 Task: Create a due date automation trigger when advanced on, 2 working days after a card is due add fields with custom field "Resume" set to a number greater or equal to 1 and greater or equal to 10 at 11:00 AM.
Action: Mouse moved to (822, 248)
Screenshot: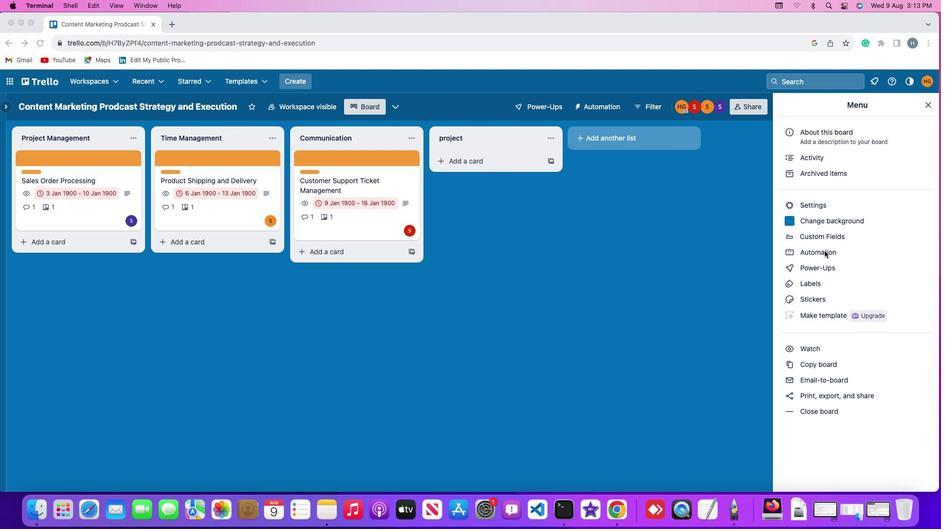 
Action: Mouse pressed left at (822, 248)
Screenshot: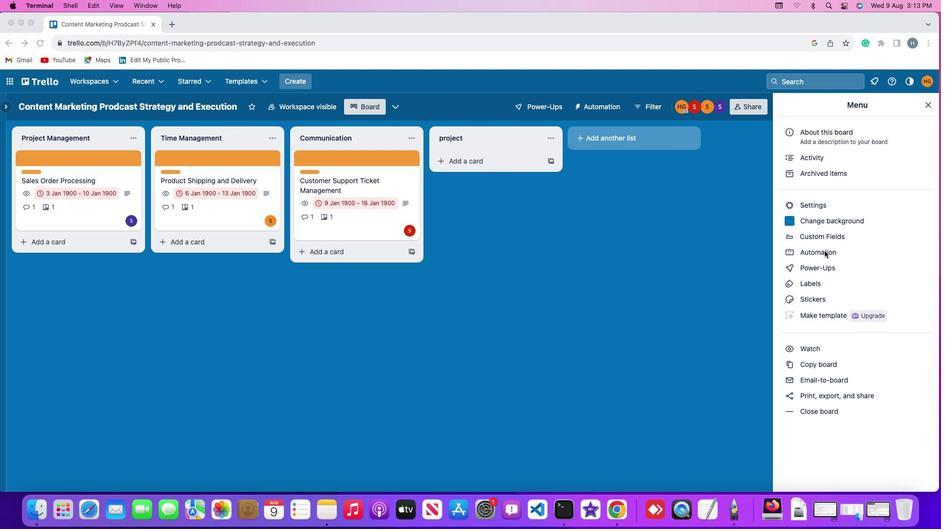 
Action: Mouse pressed left at (822, 248)
Screenshot: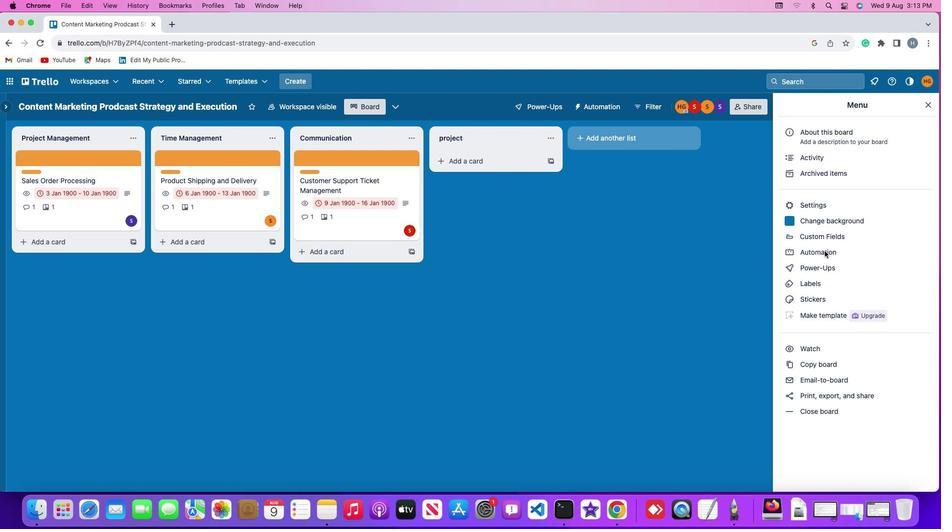 
Action: Mouse moved to (68, 225)
Screenshot: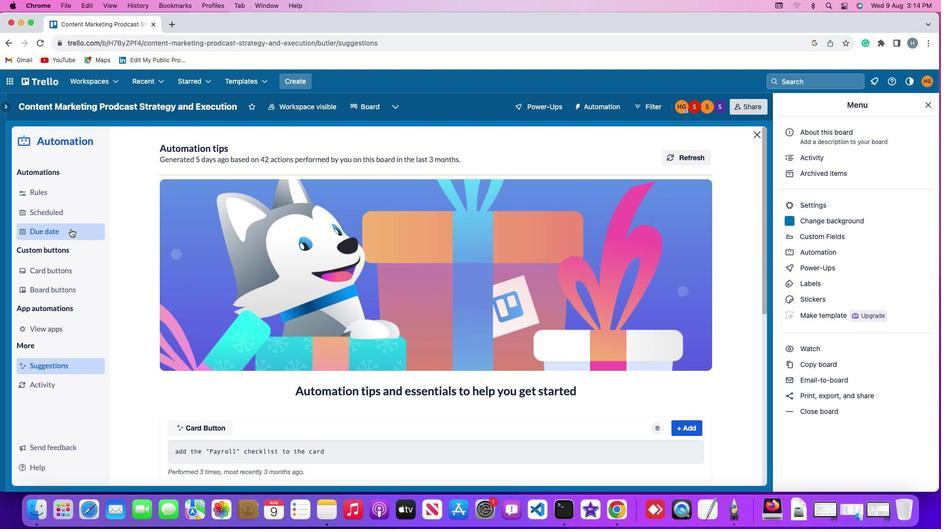 
Action: Mouse pressed left at (68, 225)
Screenshot: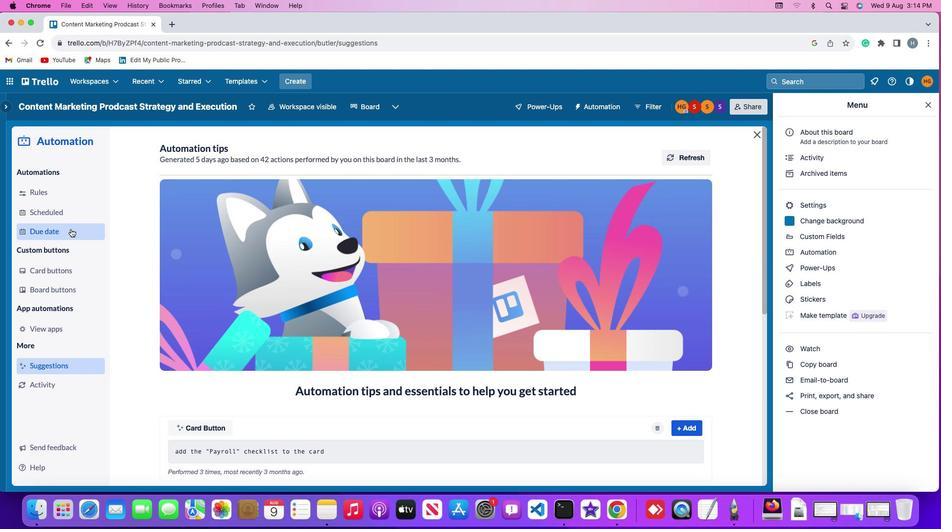 
Action: Mouse moved to (659, 149)
Screenshot: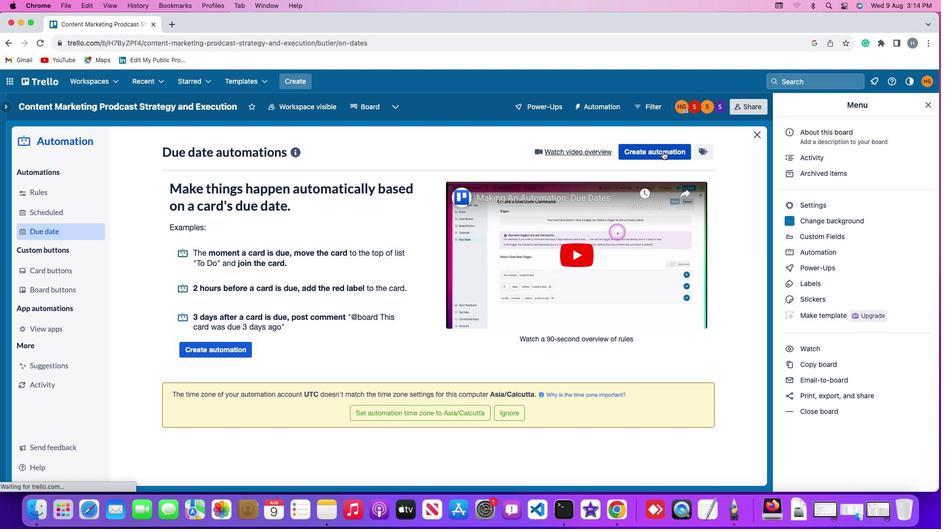 
Action: Mouse pressed left at (659, 149)
Screenshot: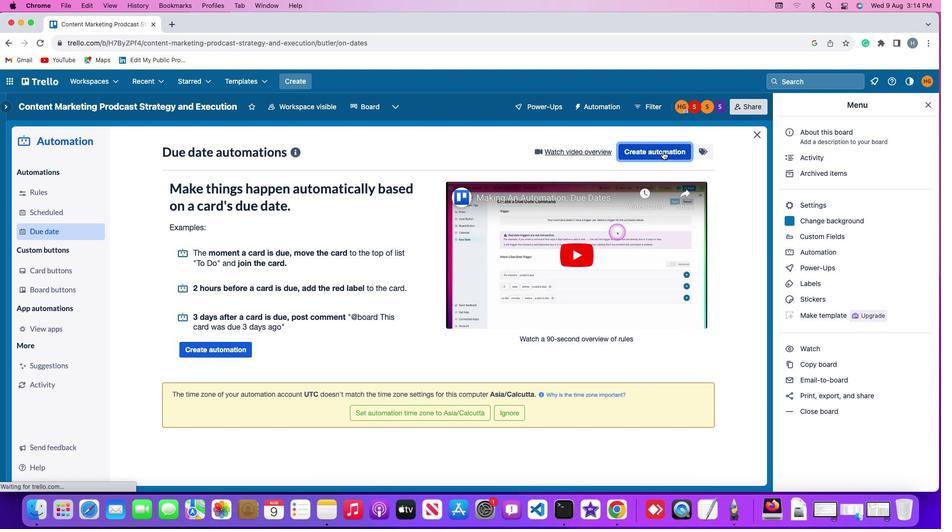 
Action: Mouse moved to (263, 242)
Screenshot: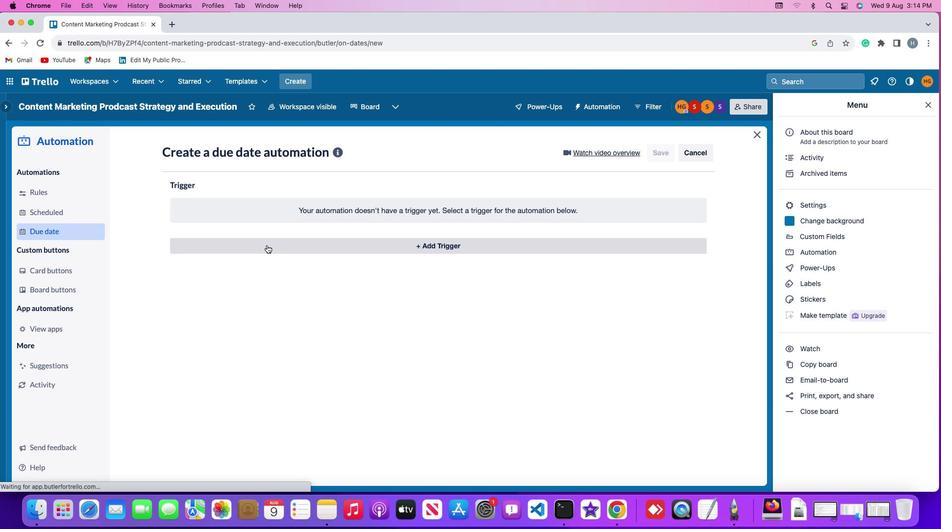 
Action: Mouse pressed left at (263, 242)
Screenshot: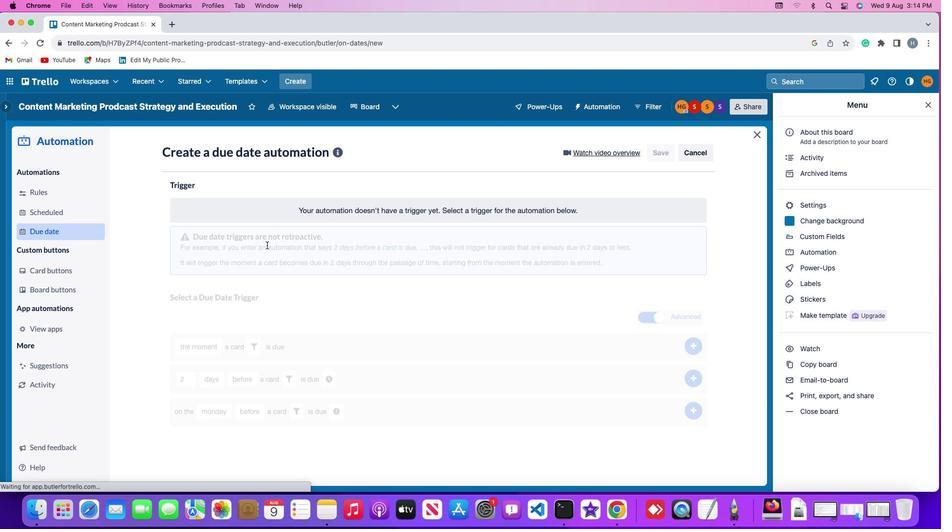
Action: Mouse moved to (186, 393)
Screenshot: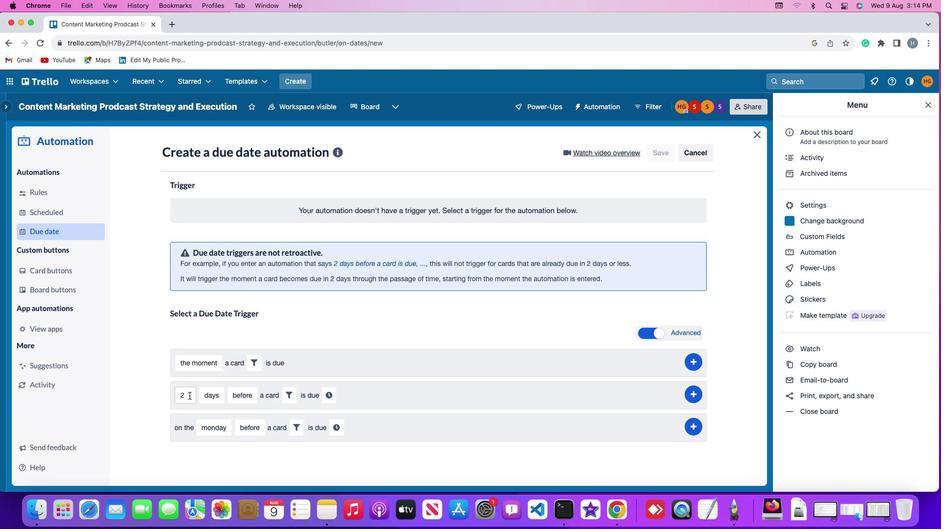 
Action: Mouse pressed left at (186, 393)
Screenshot: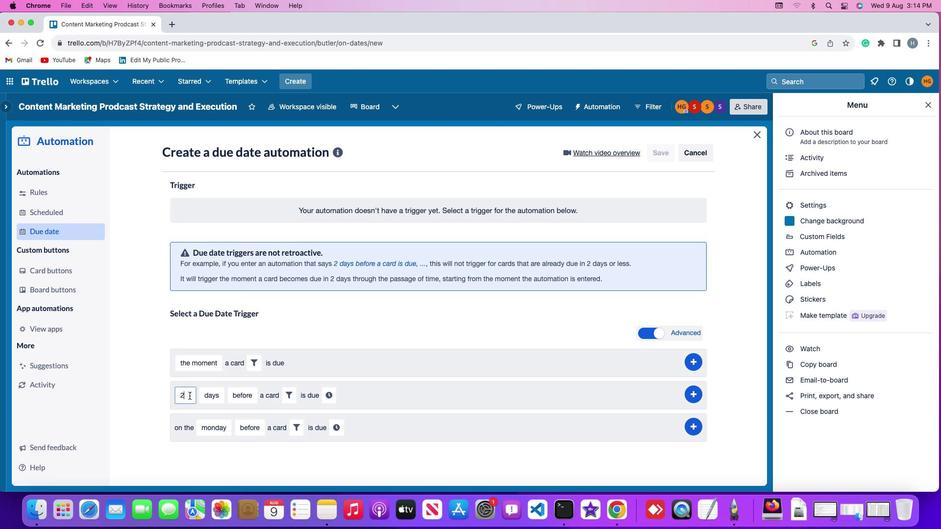 
Action: Mouse moved to (186, 393)
Screenshot: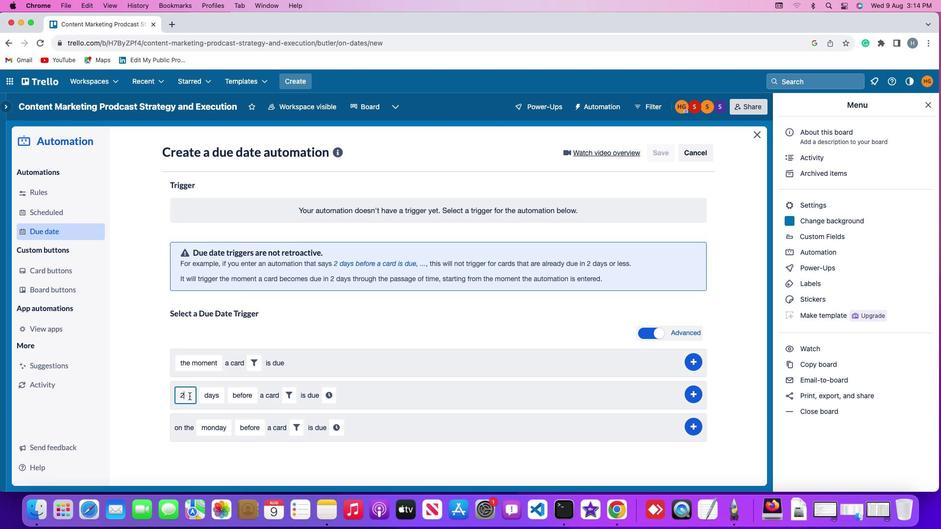 
Action: Key pressed Key.backspace'2'
Screenshot: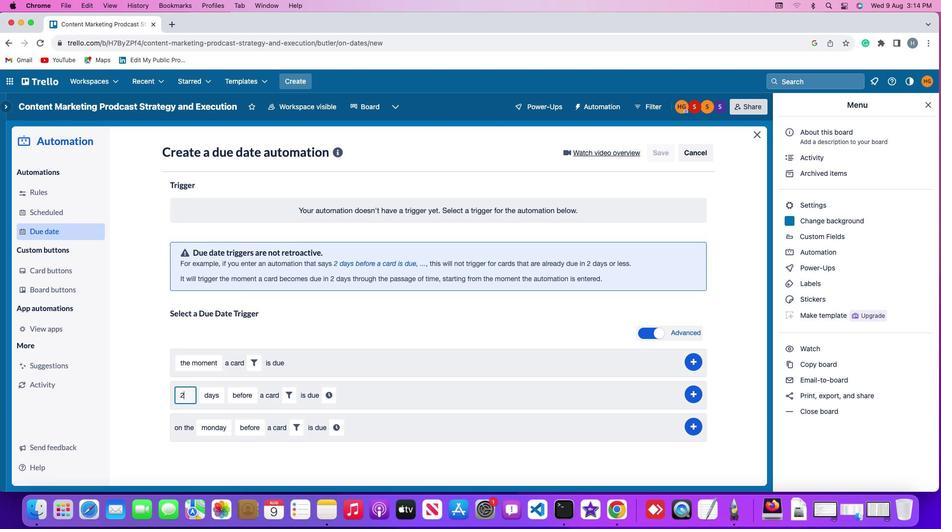 
Action: Mouse moved to (209, 393)
Screenshot: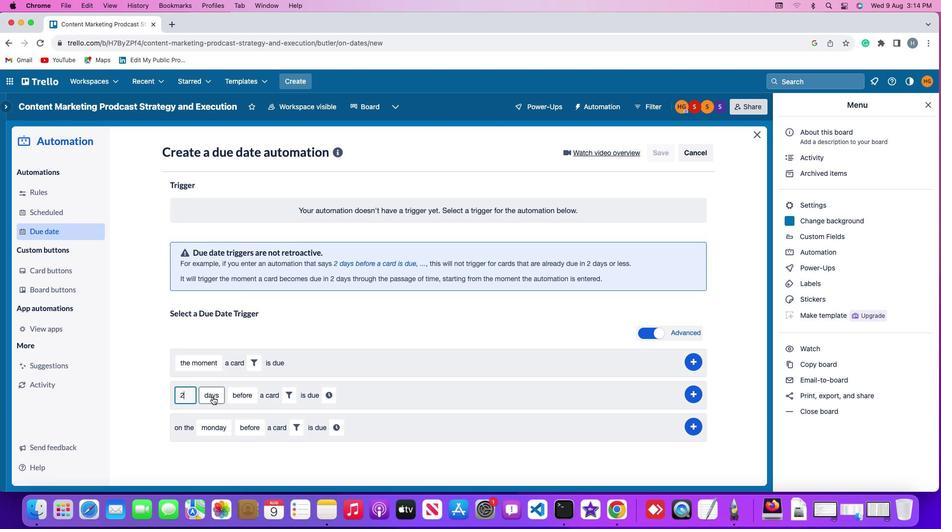 
Action: Mouse pressed left at (209, 393)
Screenshot: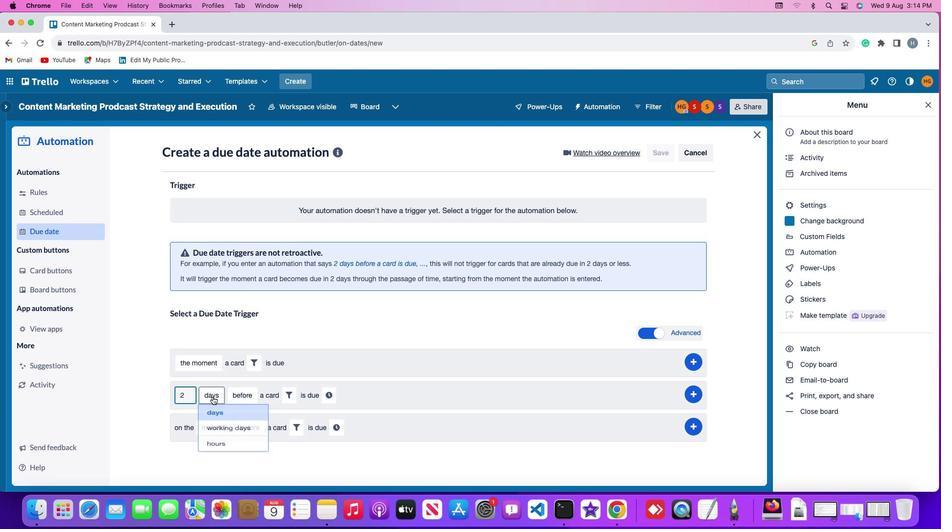
Action: Mouse moved to (218, 429)
Screenshot: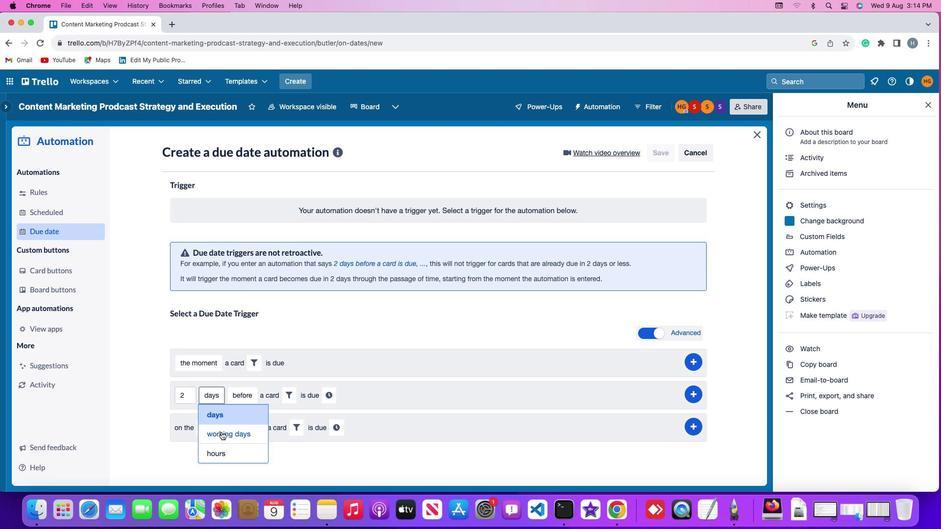 
Action: Mouse pressed left at (218, 429)
Screenshot: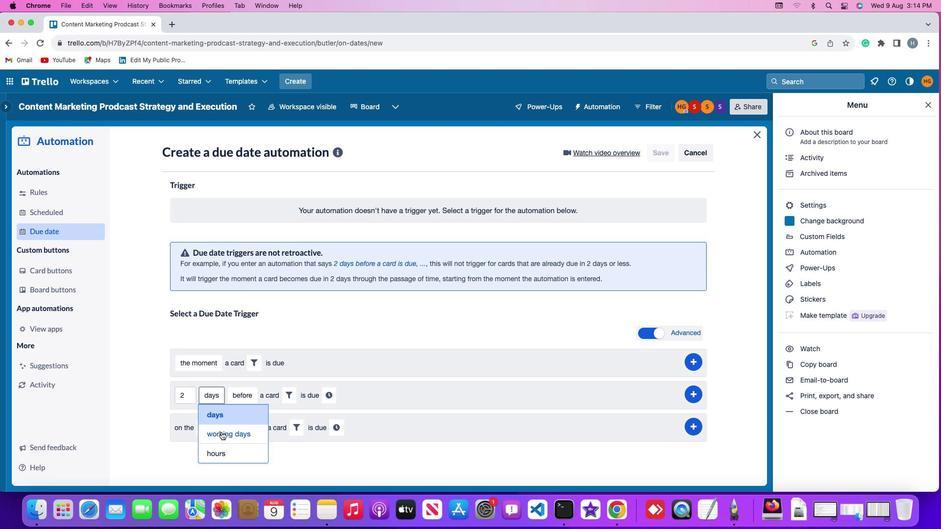 
Action: Mouse moved to (271, 390)
Screenshot: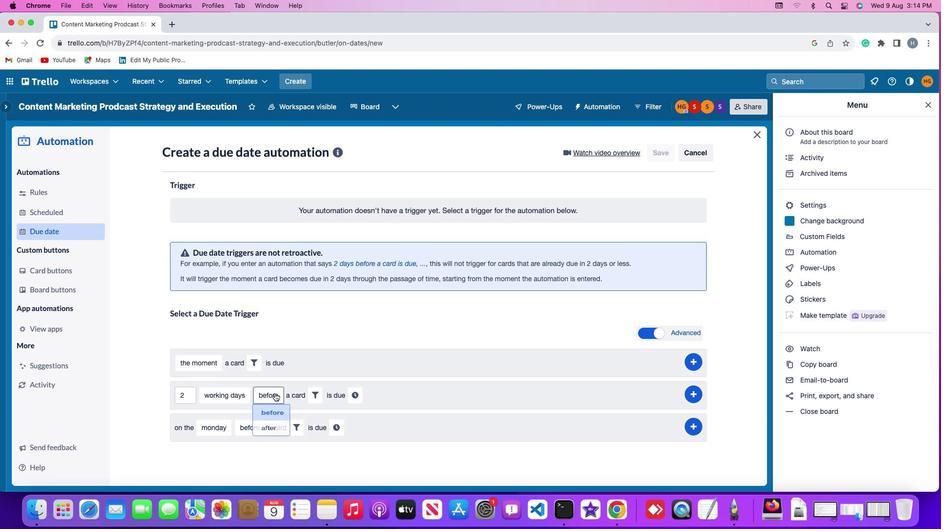 
Action: Mouse pressed left at (271, 390)
Screenshot: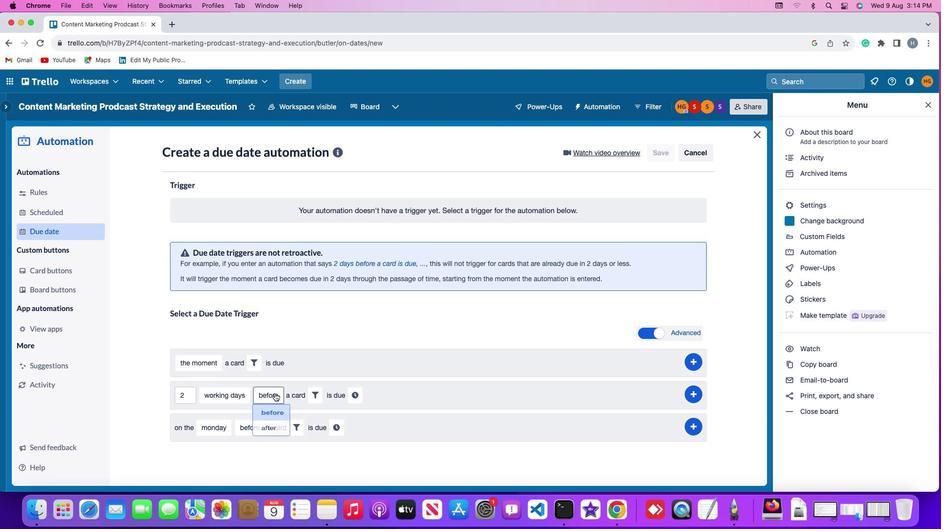 
Action: Mouse moved to (270, 431)
Screenshot: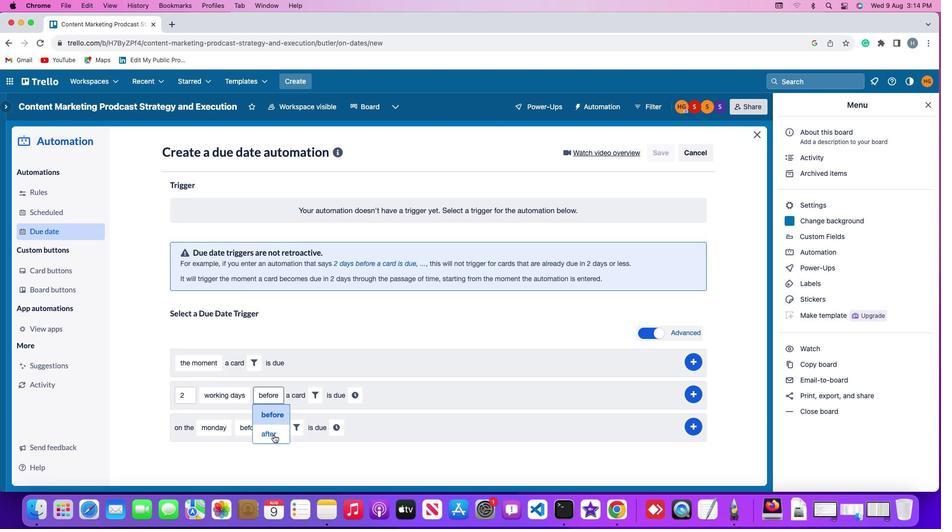 
Action: Mouse pressed left at (270, 431)
Screenshot: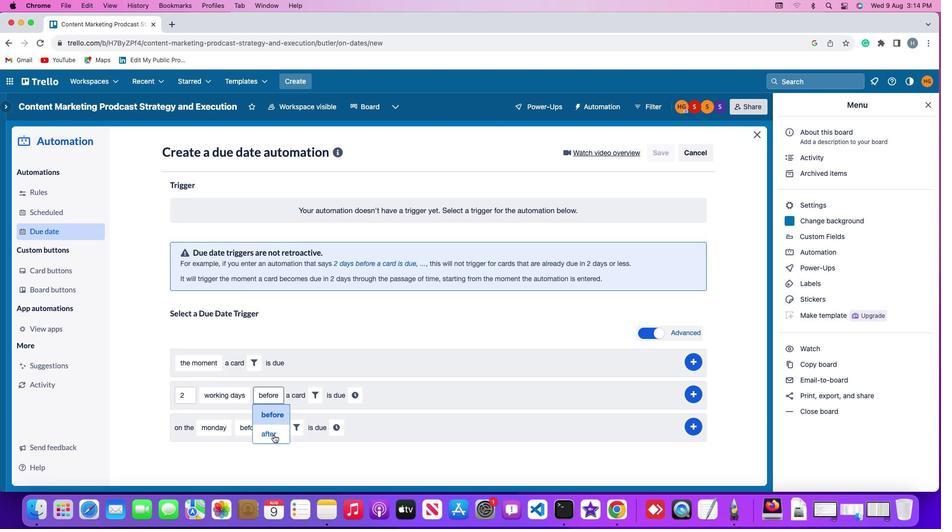 
Action: Mouse moved to (310, 394)
Screenshot: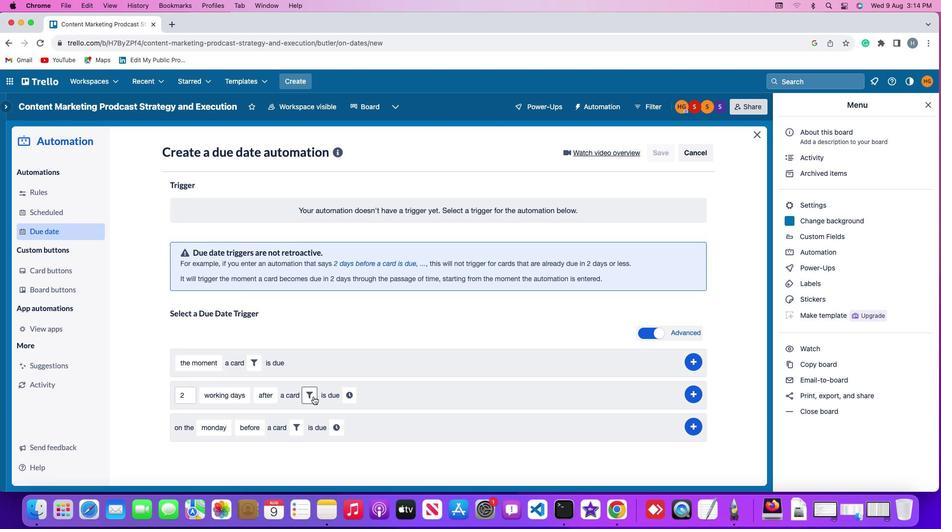 
Action: Mouse pressed left at (310, 394)
Screenshot: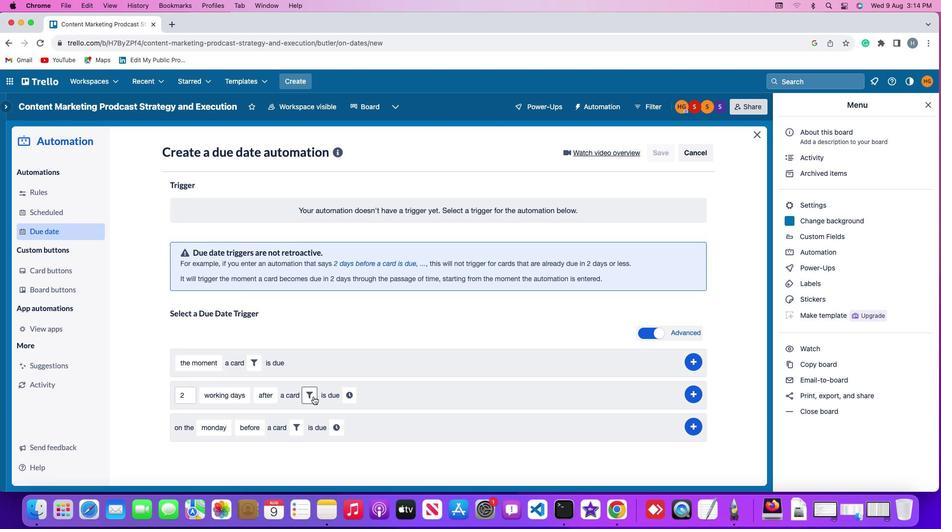 
Action: Mouse moved to (469, 419)
Screenshot: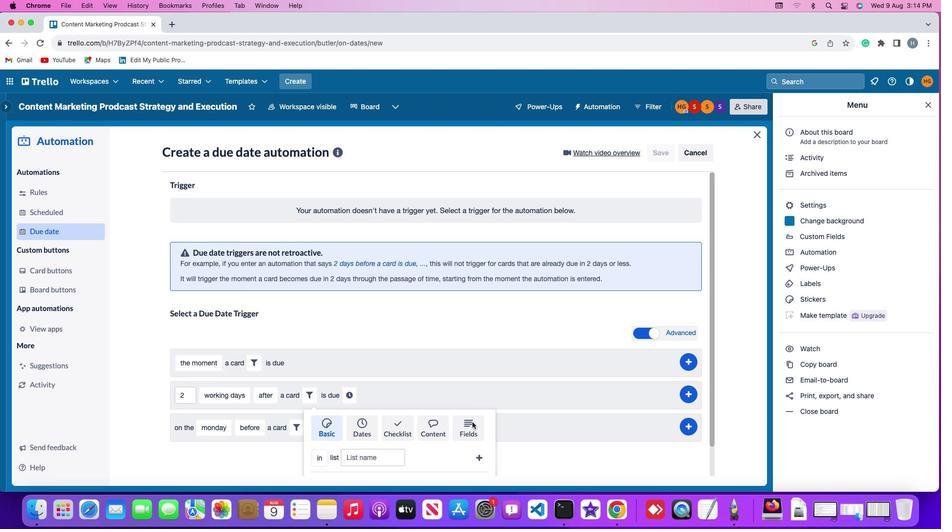 
Action: Mouse pressed left at (469, 419)
Screenshot: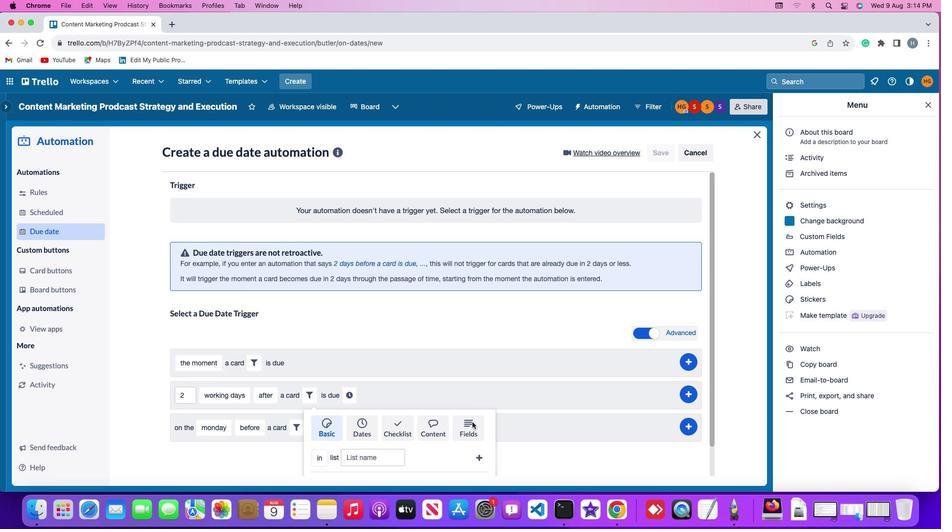 
Action: Mouse moved to (264, 451)
Screenshot: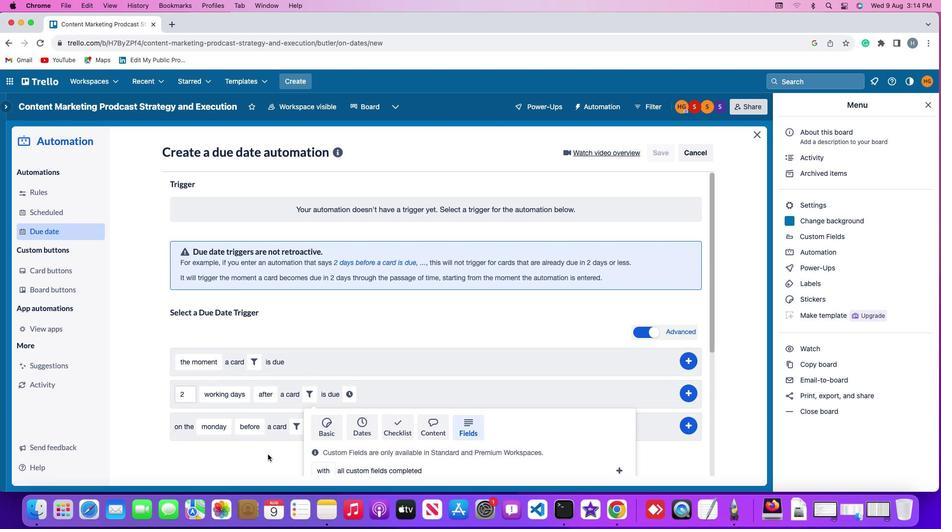 
Action: Mouse scrolled (264, 451) with delta (-2, -2)
Screenshot: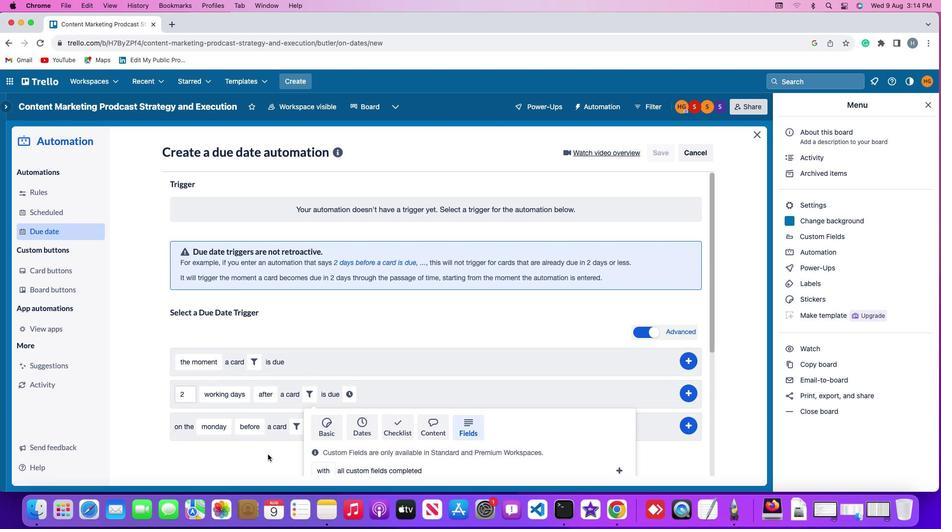 
Action: Mouse scrolled (264, 451) with delta (-2, -2)
Screenshot: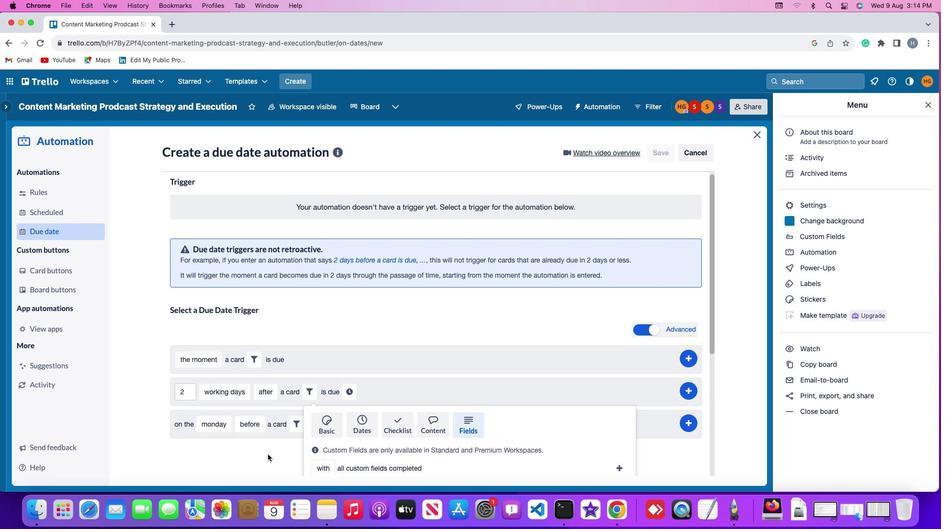 
Action: Mouse scrolled (264, 451) with delta (-2, -3)
Screenshot: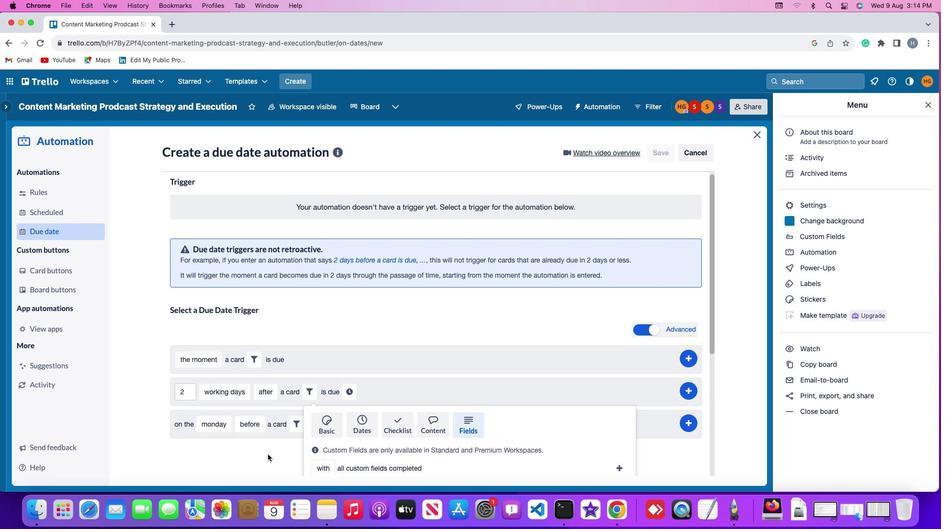 
Action: Mouse scrolled (264, 451) with delta (-2, -4)
Screenshot: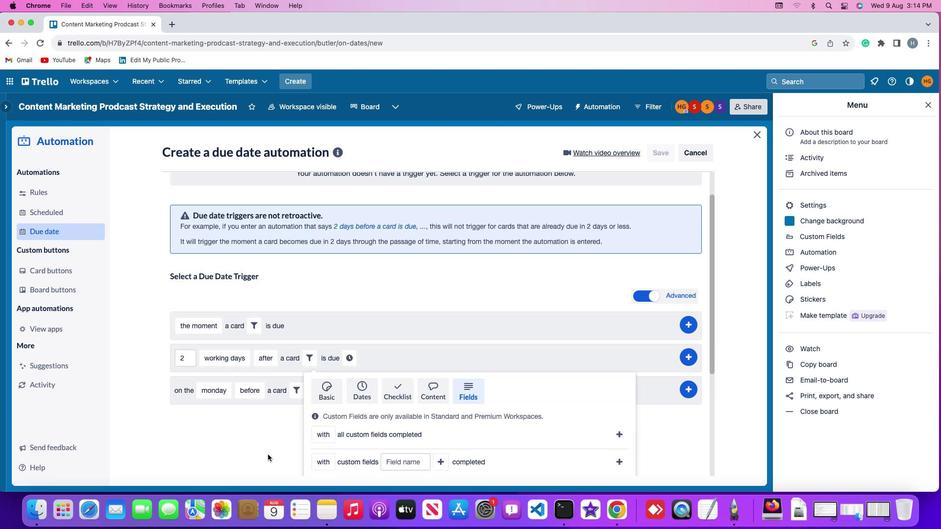 
Action: Mouse scrolled (264, 451) with delta (-2, -4)
Screenshot: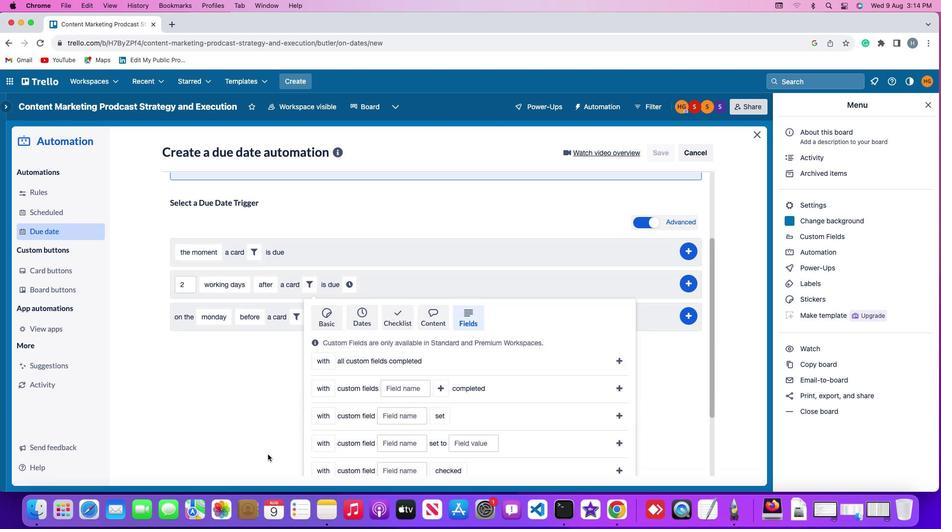
Action: Mouse scrolled (264, 451) with delta (-2, -2)
Screenshot: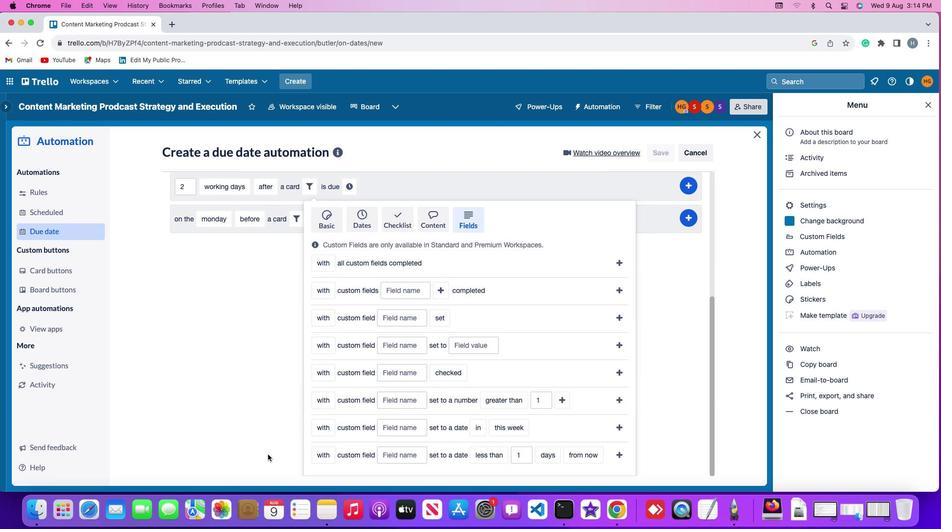 
Action: Mouse scrolled (264, 451) with delta (-2, -2)
Screenshot: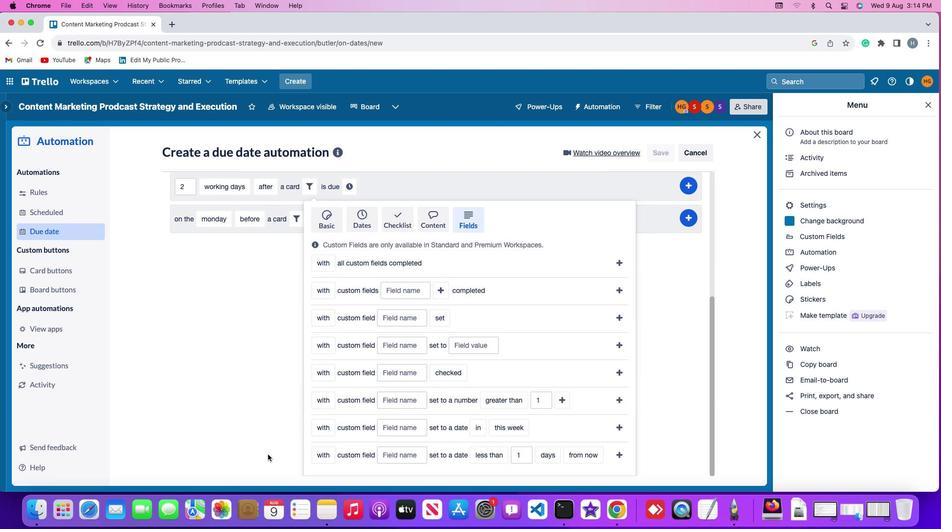 
Action: Mouse scrolled (264, 451) with delta (-2, -3)
Screenshot: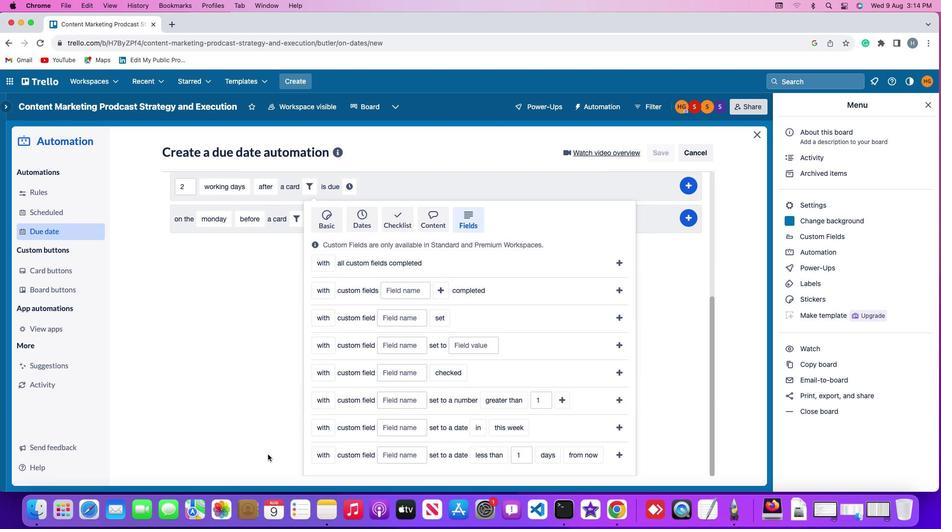 
Action: Mouse scrolled (264, 451) with delta (-2, -4)
Screenshot: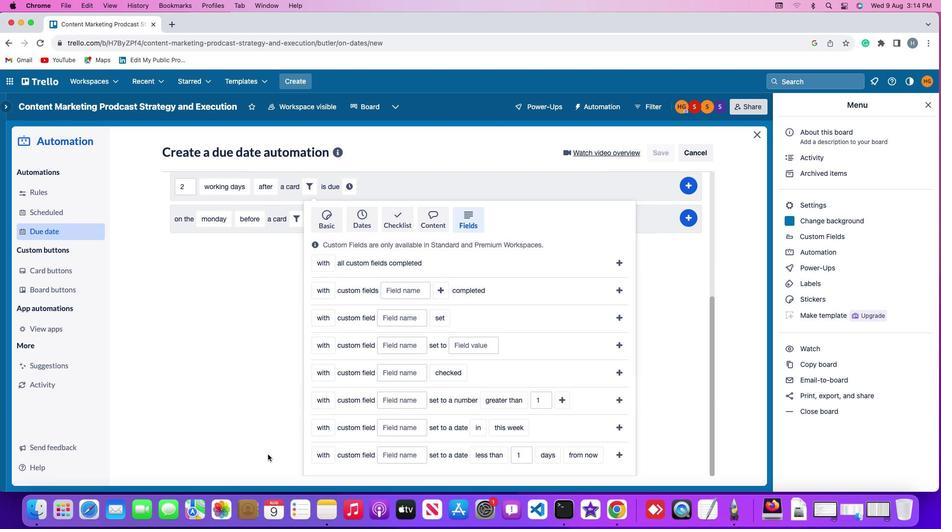 
Action: Mouse moved to (318, 401)
Screenshot: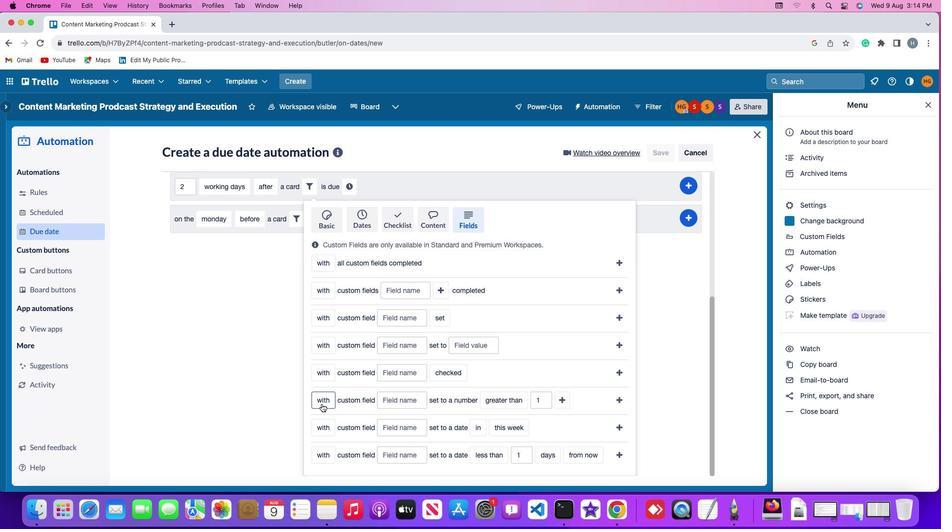 
Action: Mouse pressed left at (318, 401)
Screenshot: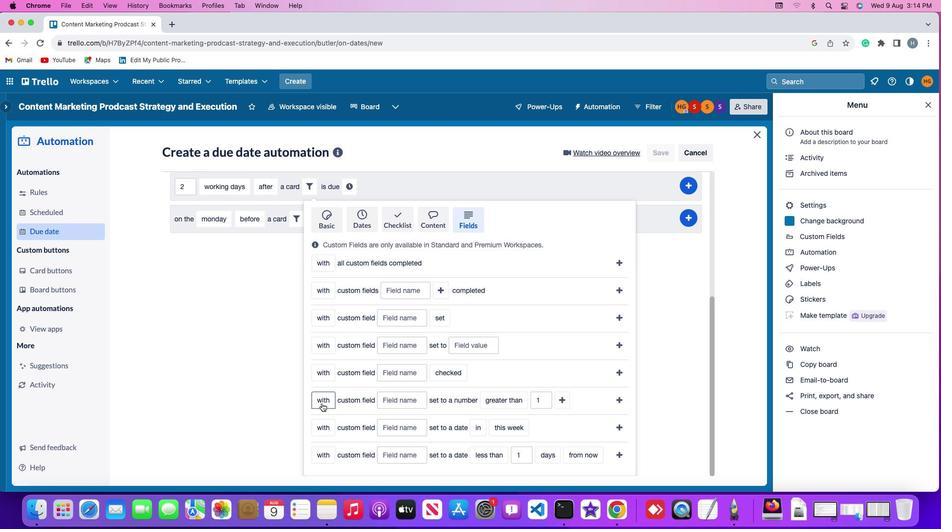 
Action: Mouse moved to (323, 413)
Screenshot: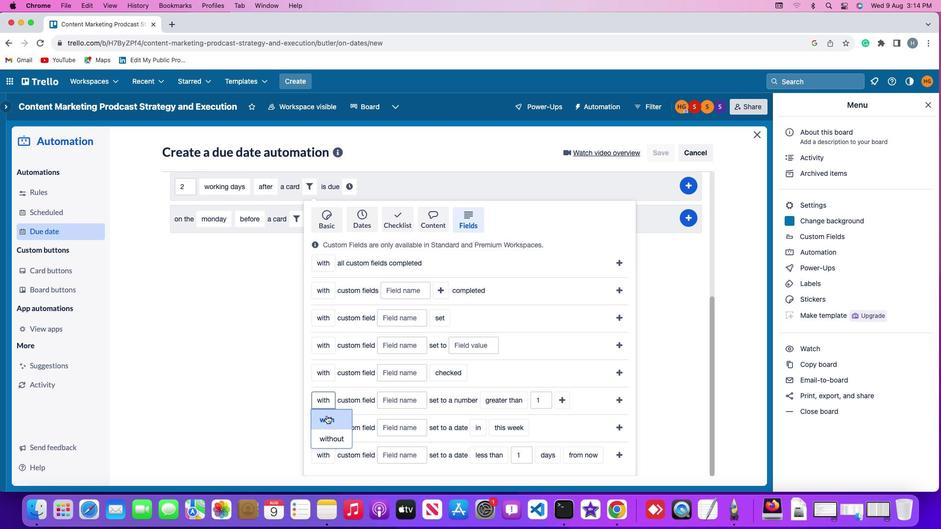 
Action: Mouse pressed left at (323, 413)
Screenshot: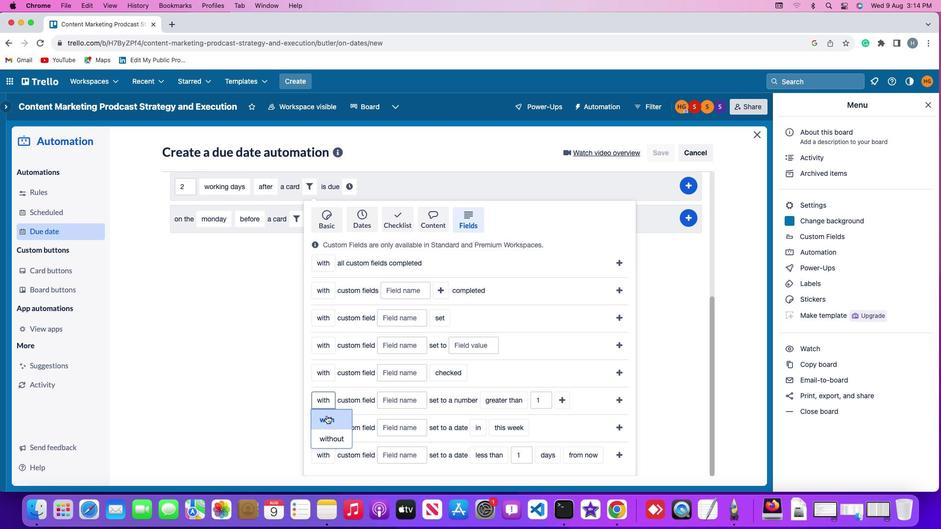 
Action: Mouse moved to (387, 398)
Screenshot: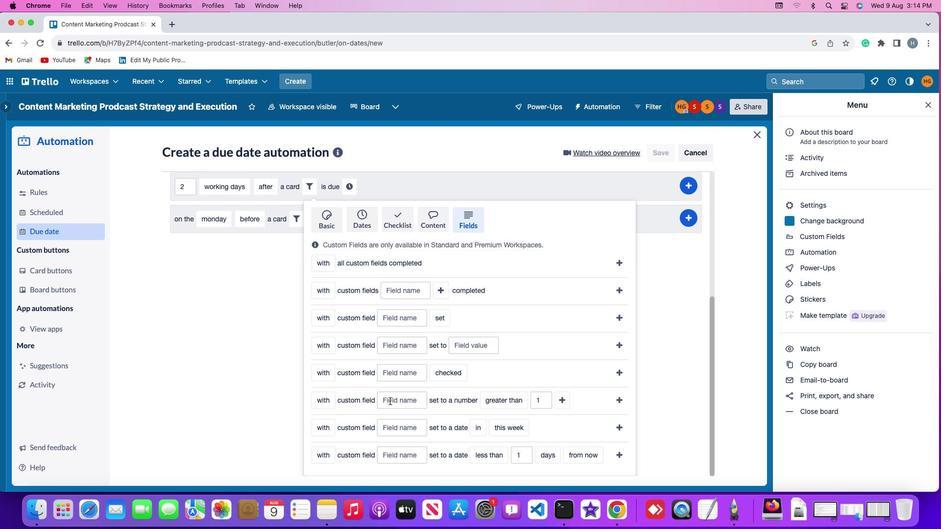 
Action: Mouse pressed left at (387, 398)
Screenshot: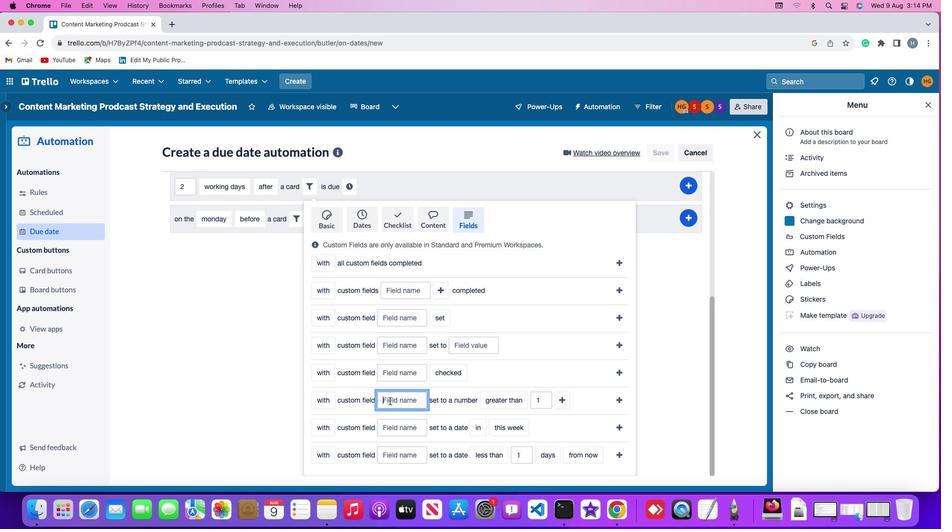 
Action: Mouse moved to (387, 398)
Screenshot: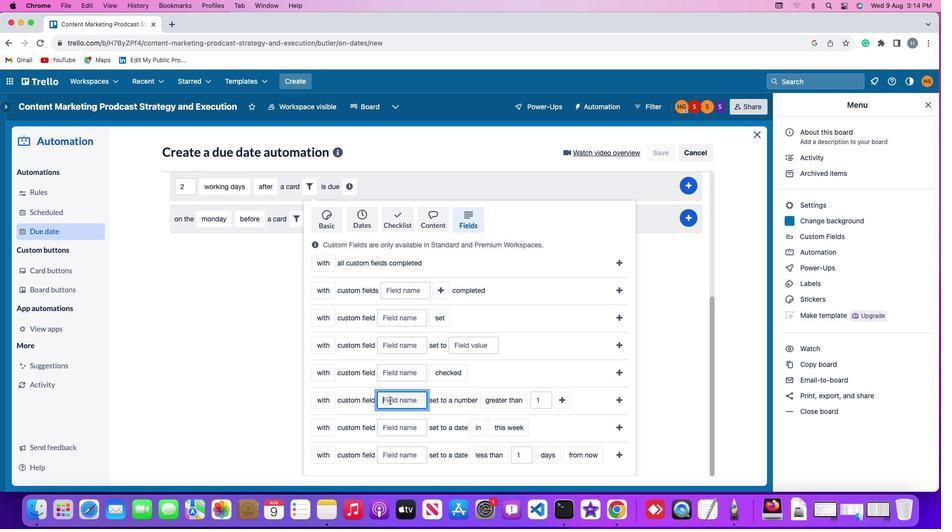 
Action: Key pressed Key.shift'R''e''s''u''m''e'
Screenshot: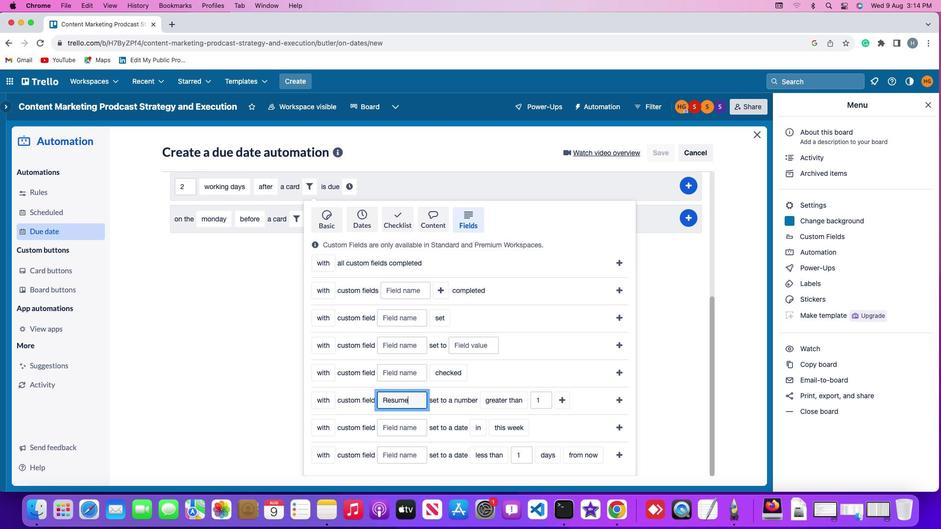 
Action: Mouse moved to (509, 398)
Screenshot: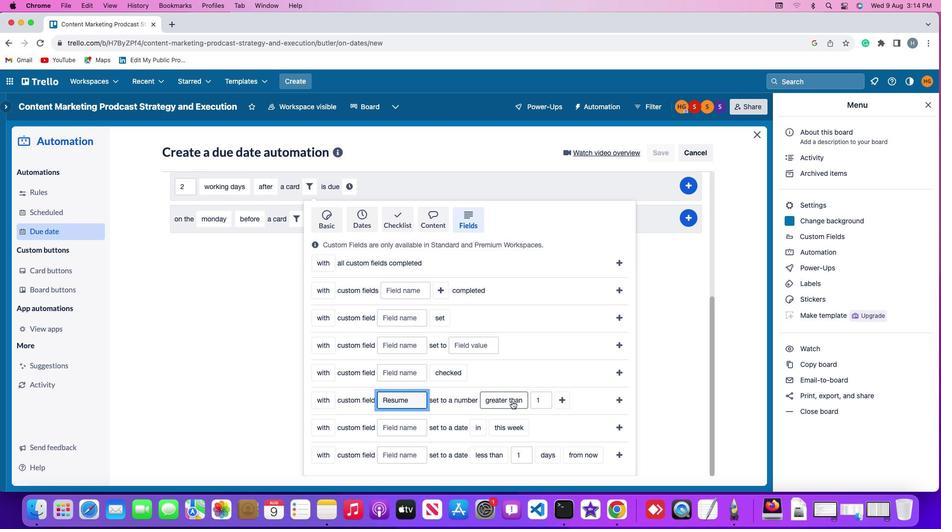 
Action: Mouse pressed left at (509, 398)
Screenshot: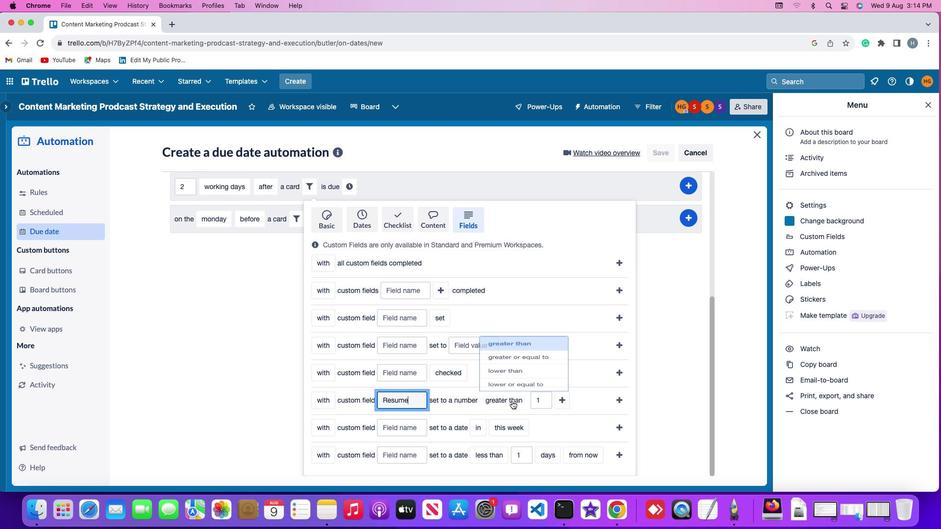 
Action: Mouse moved to (509, 337)
Screenshot: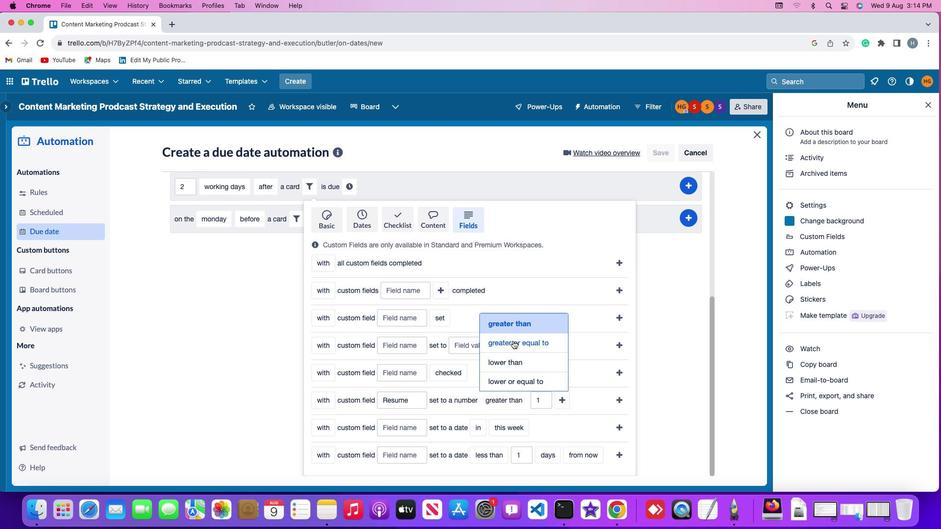 
Action: Mouse pressed left at (509, 337)
Screenshot: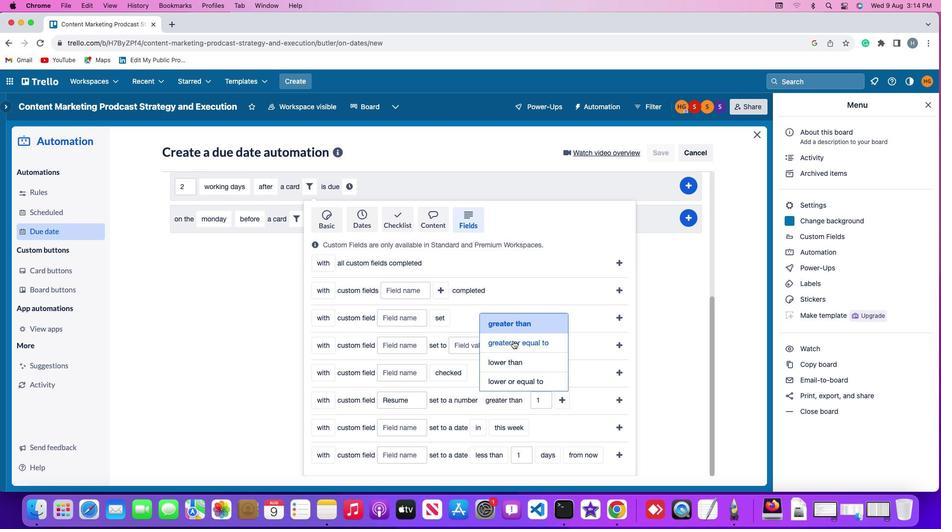 
Action: Mouse moved to (560, 397)
Screenshot: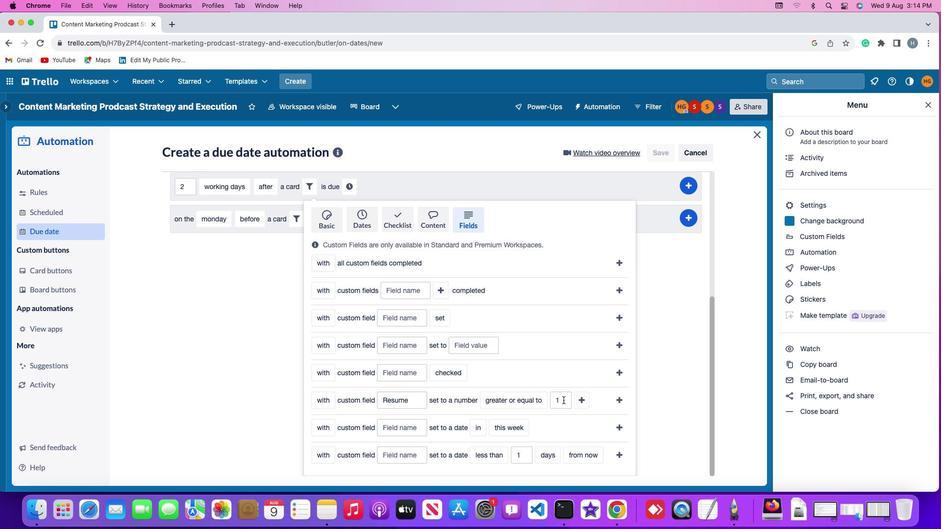 
Action: Mouse pressed left at (560, 397)
Screenshot: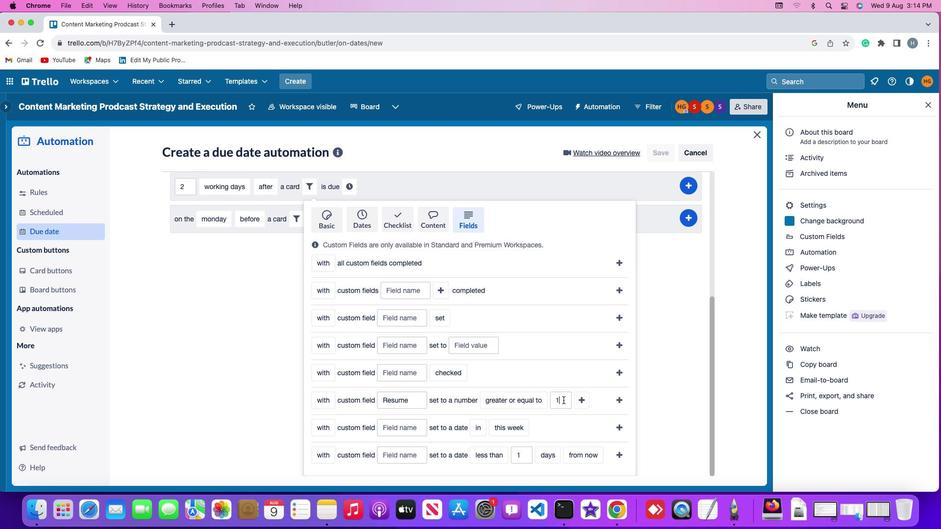 
Action: Mouse moved to (560, 396)
Screenshot: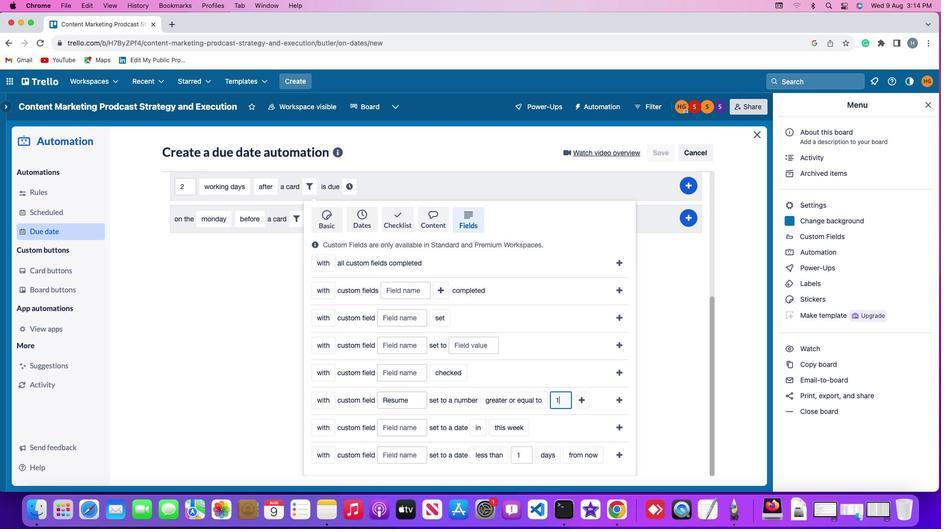 
Action: Key pressed Key.backspace'1'
Screenshot: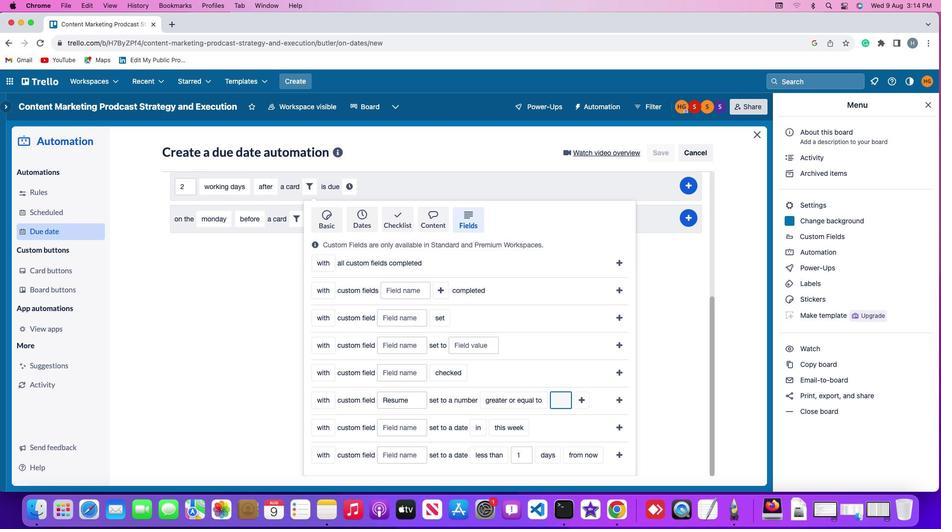 
Action: Mouse moved to (576, 396)
Screenshot: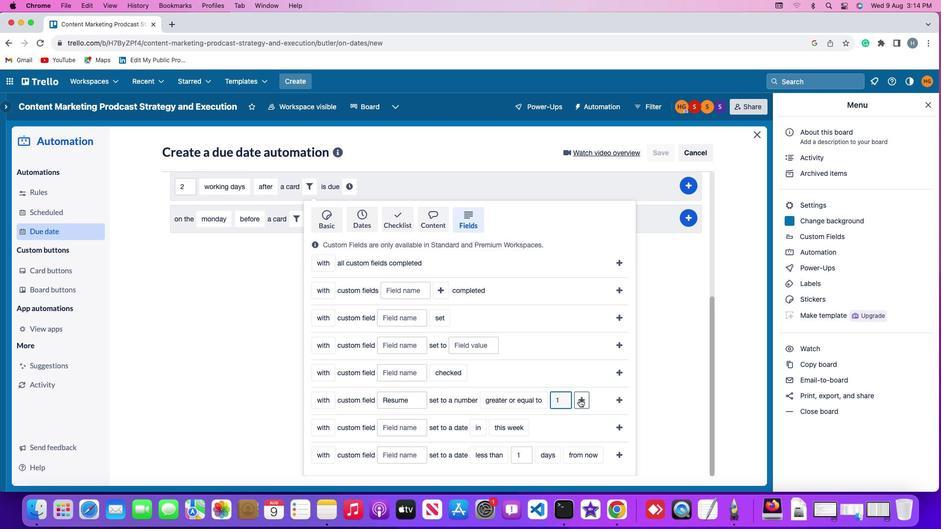 
Action: Mouse pressed left at (576, 396)
Screenshot: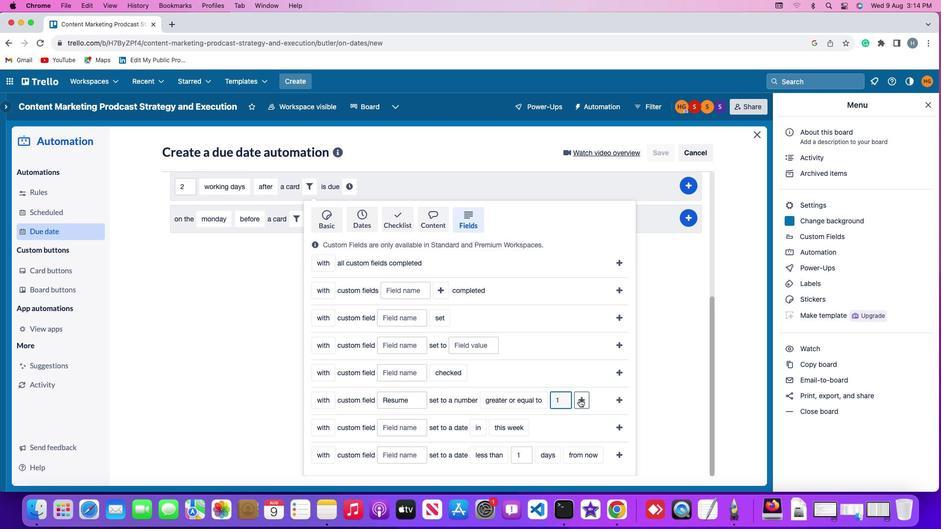 
Action: Mouse moved to (365, 422)
Screenshot: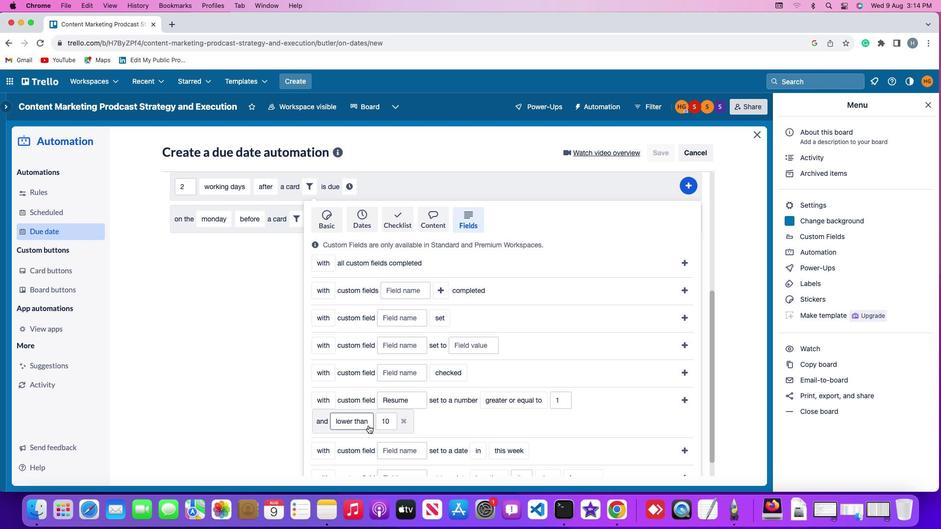 
Action: Mouse pressed left at (365, 422)
Screenshot: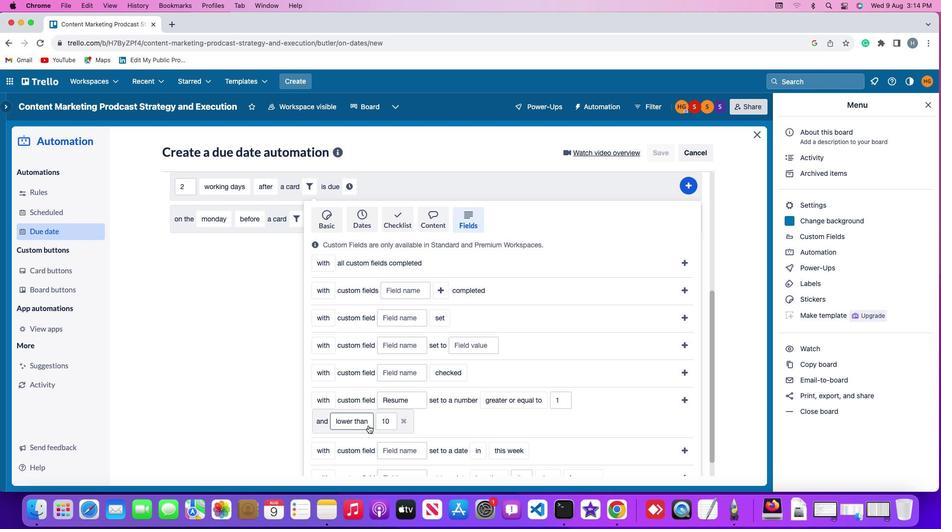 
Action: Mouse moved to (367, 402)
Screenshot: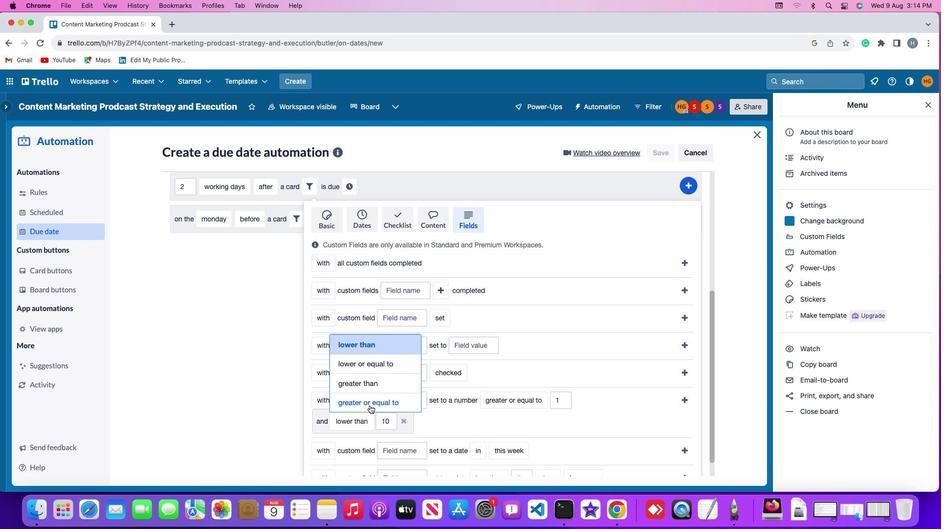
Action: Mouse pressed left at (367, 402)
Screenshot: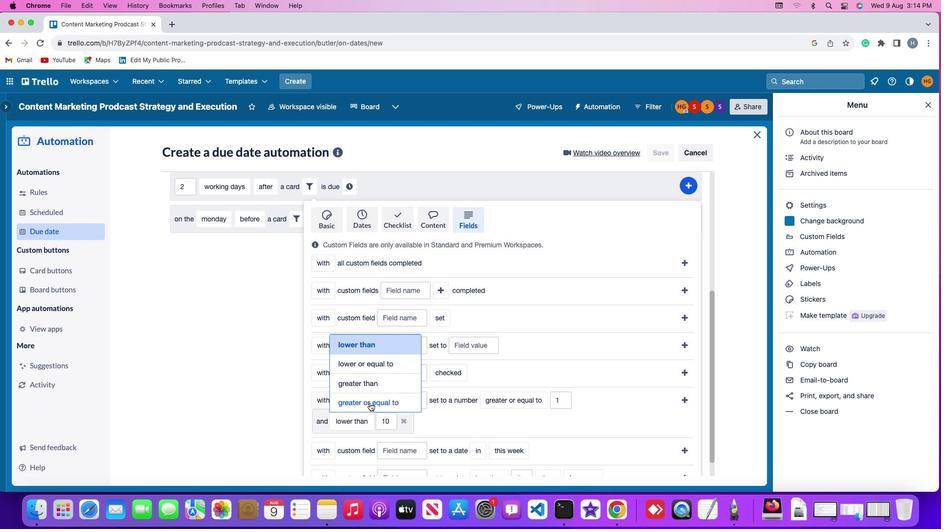 
Action: Mouse moved to (411, 417)
Screenshot: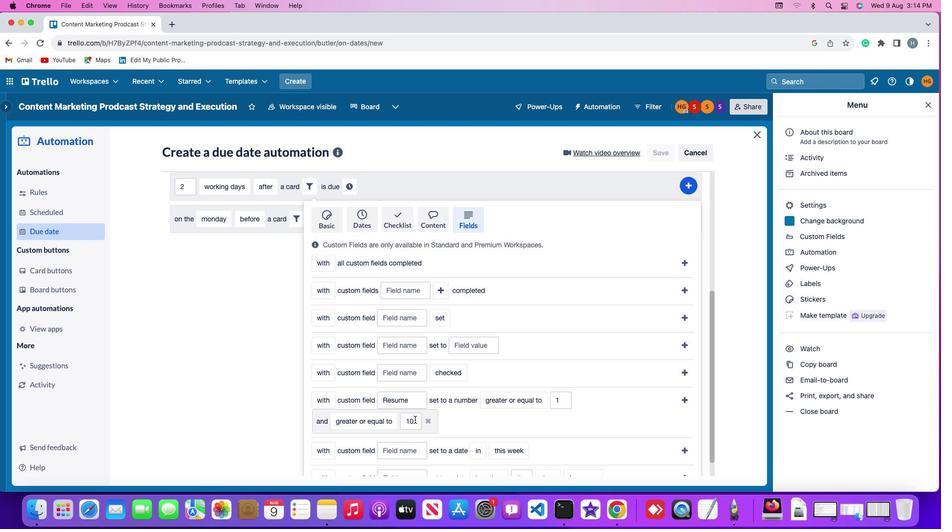 
Action: Mouse pressed left at (411, 417)
Screenshot: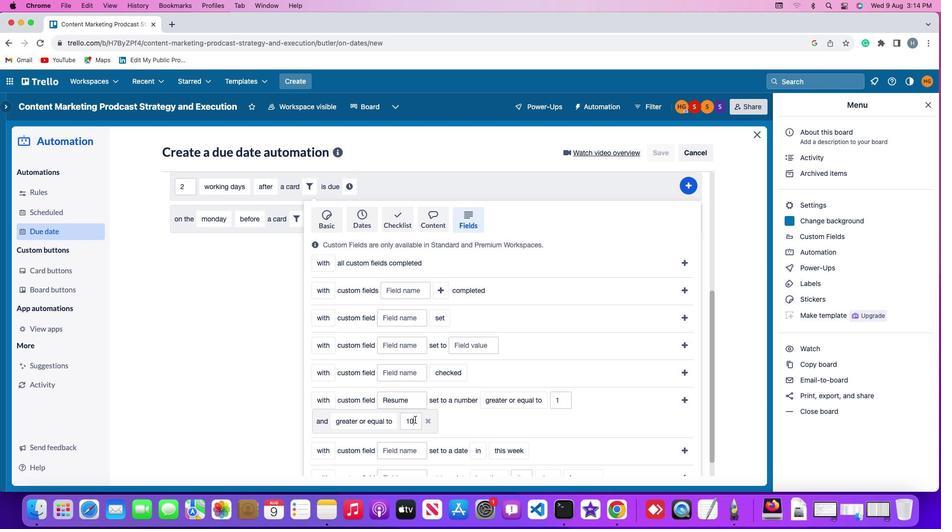 
Action: Key pressed Key.backspaceKey.backspace'1''0'
Screenshot: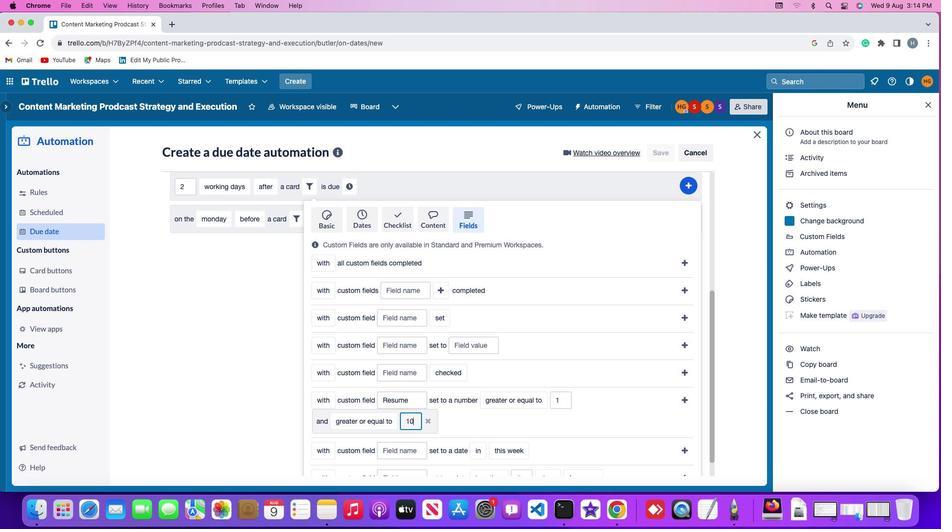 
Action: Mouse moved to (679, 395)
Screenshot: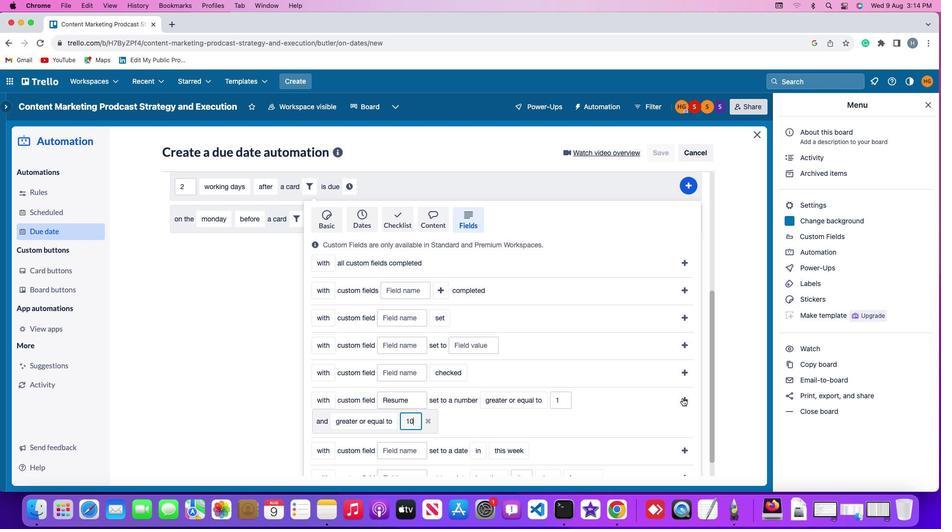 
Action: Mouse pressed left at (679, 395)
Screenshot: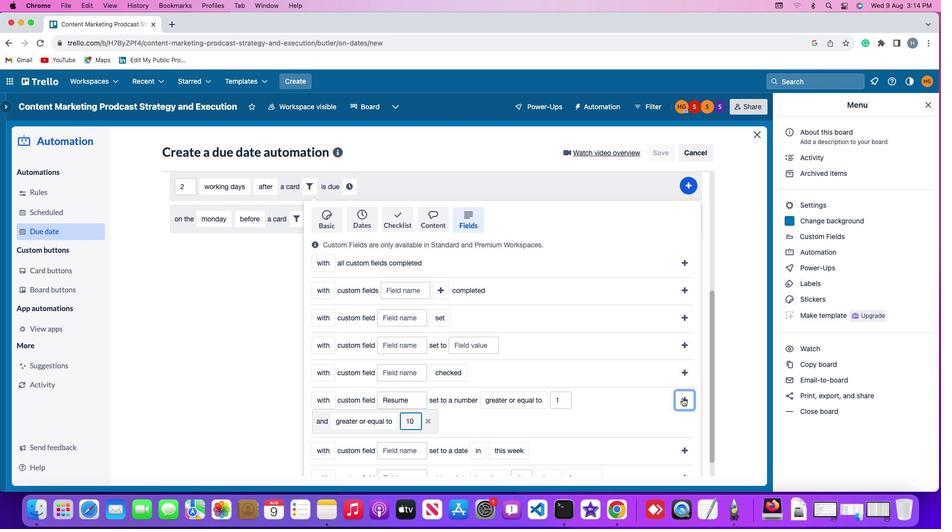 
Action: Mouse moved to (651, 394)
Screenshot: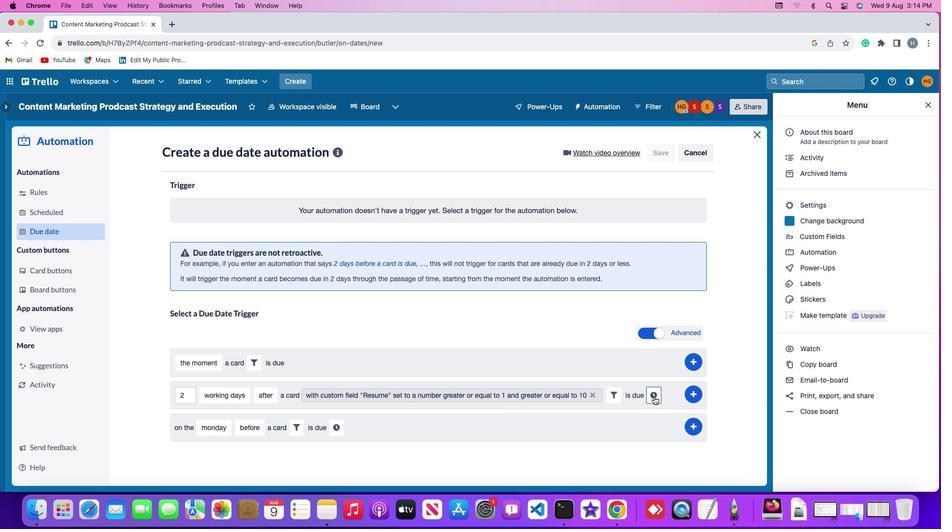 
Action: Mouse pressed left at (651, 394)
Screenshot: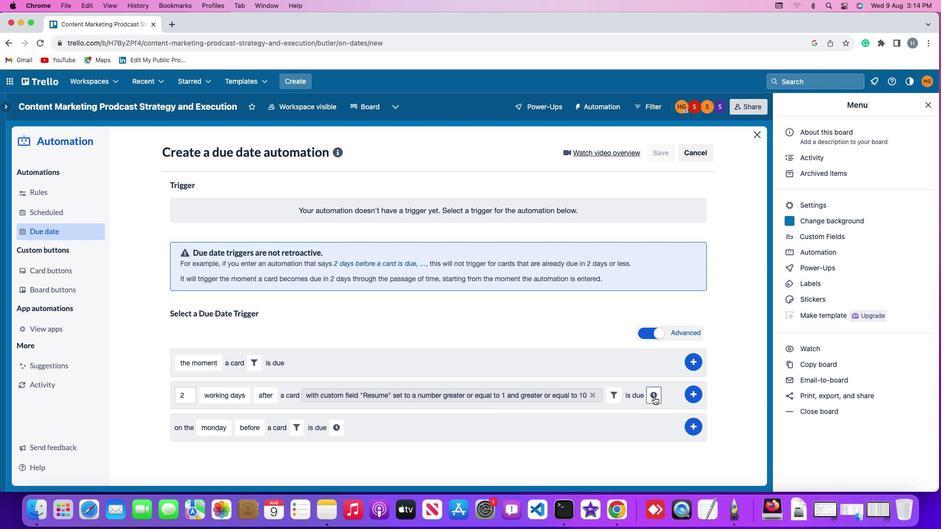 
Action: Mouse moved to (200, 418)
Screenshot: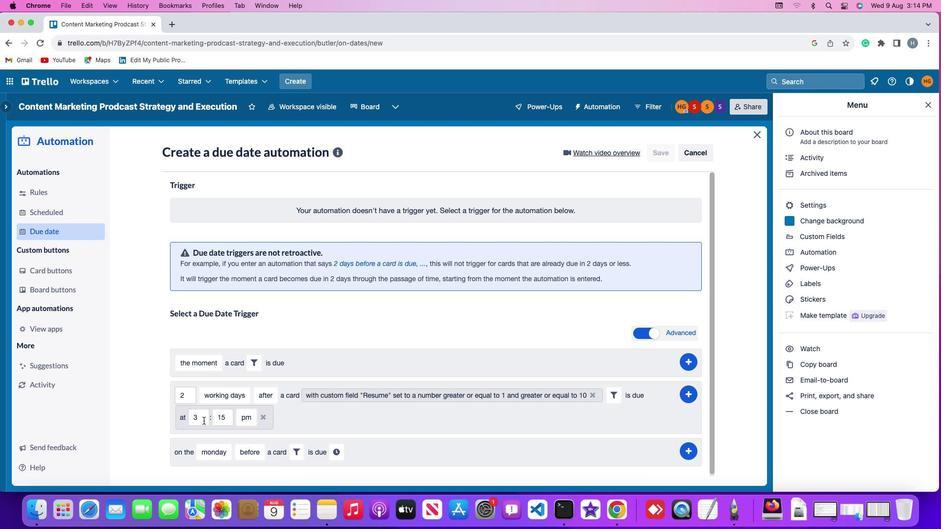 
Action: Mouse pressed left at (200, 418)
Screenshot: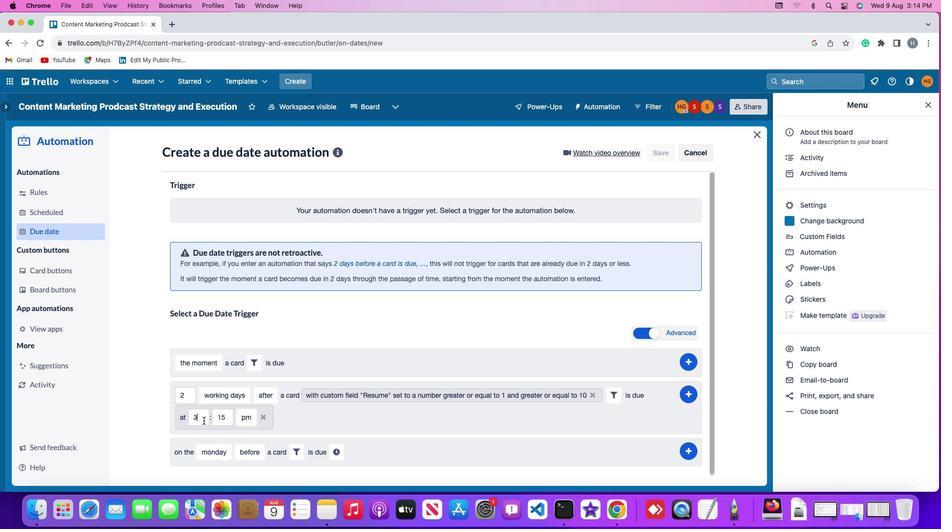 
Action: Mouse moved to (199, 418)
Screenshot: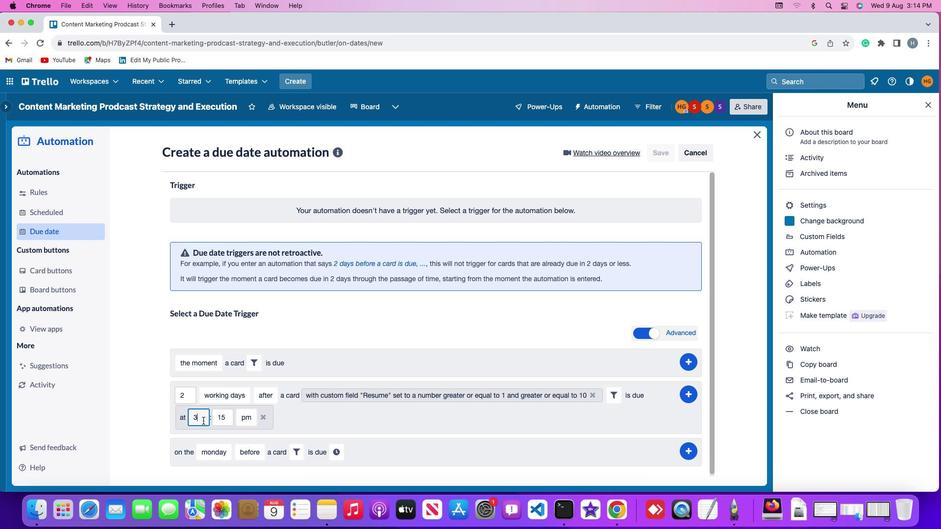 
Action: Key pressed Key.backspace'1''1'
Screenshot: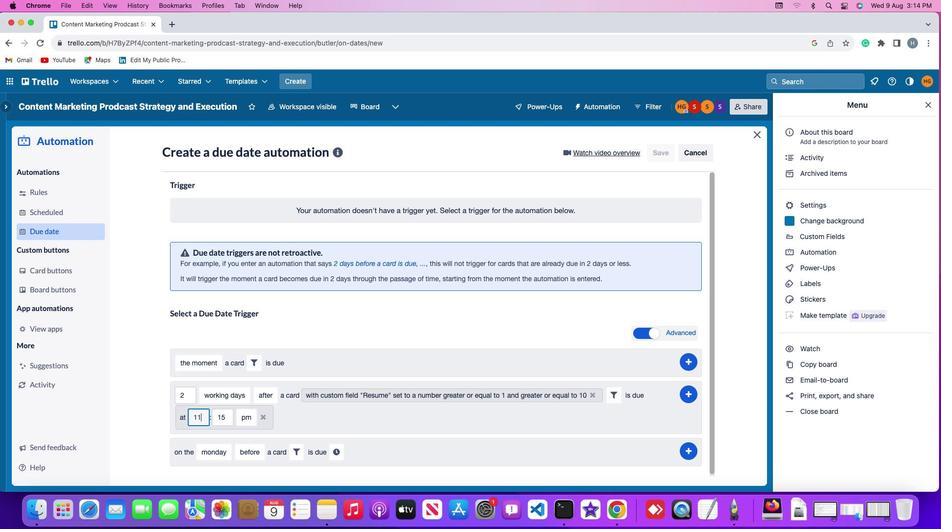 
Action: Mouse moved to (223, 414)
Screenshot: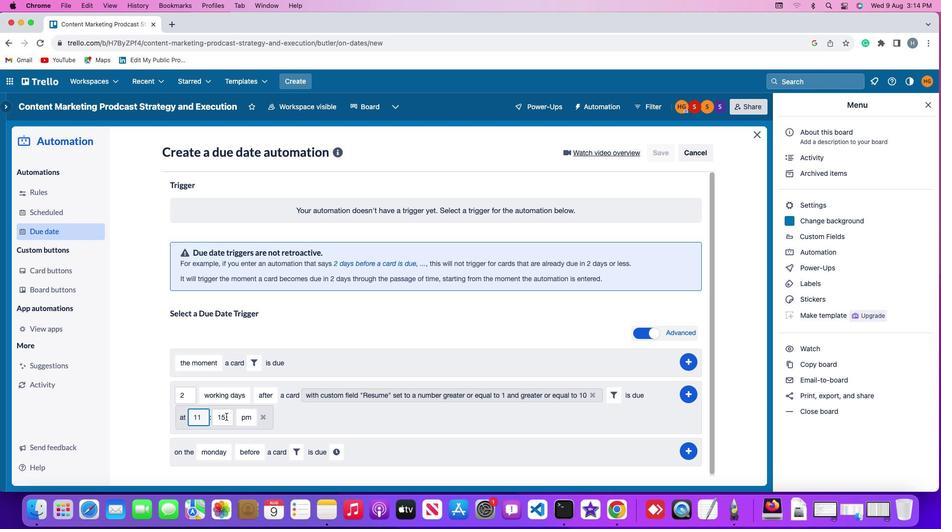 
Action: Key pressed Key.backspace
Screenshot: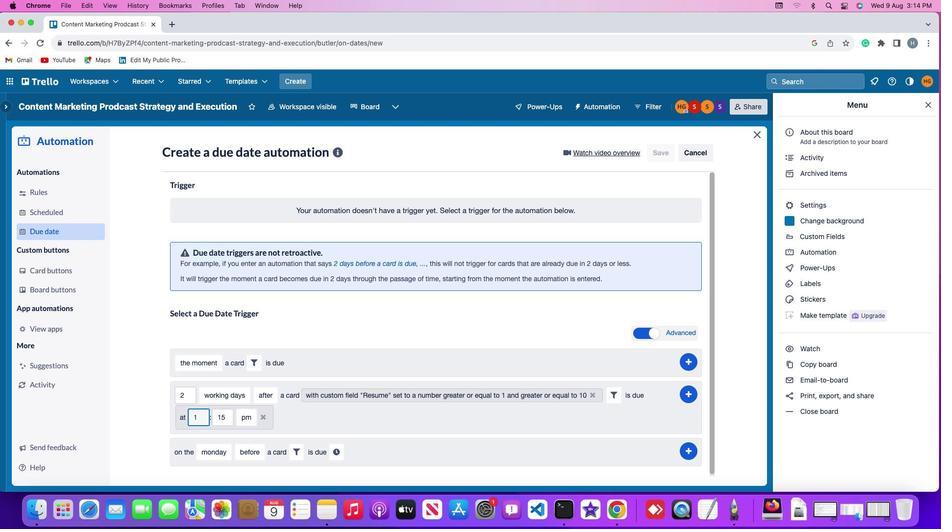 
Action: Mouse pressed left at (223, 414)
Screenshot: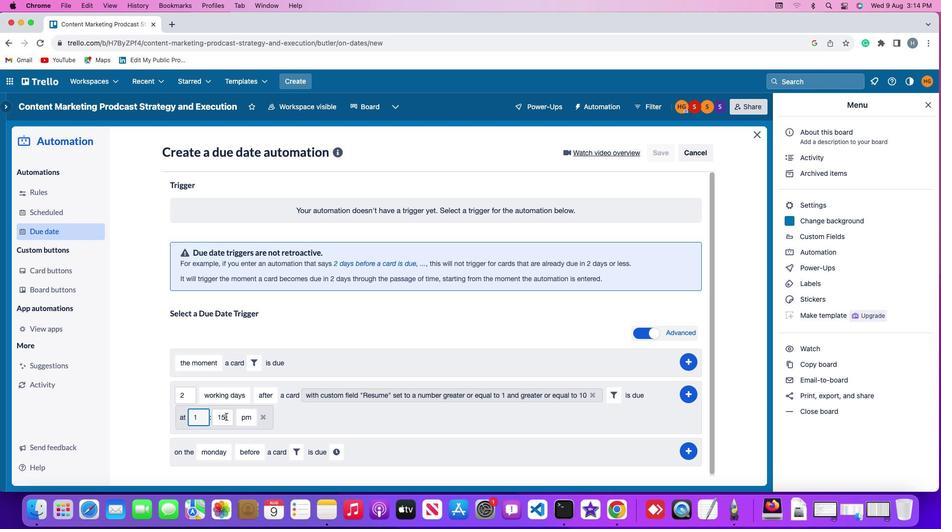 
Action: Mouse moved to (199, 416)
Screenshot: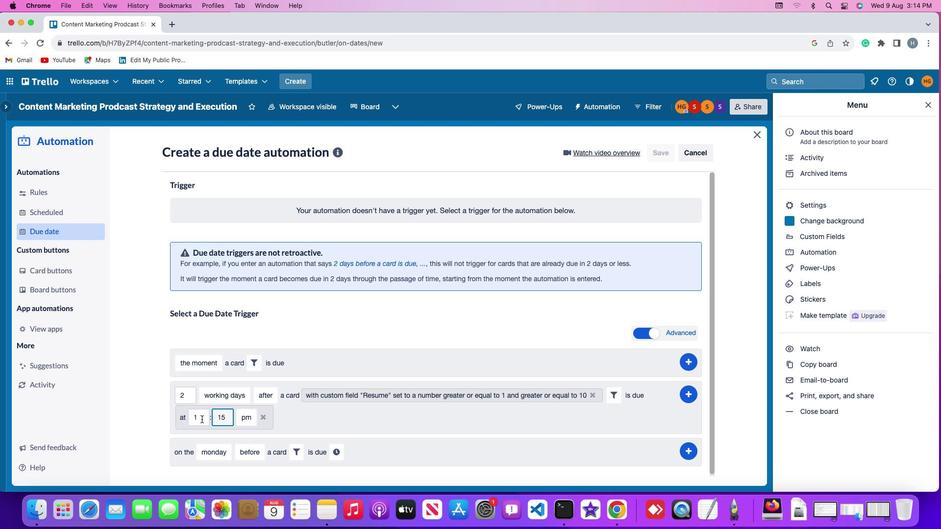 
Action: Mouse pressed left at (199, 416)
Screenshot: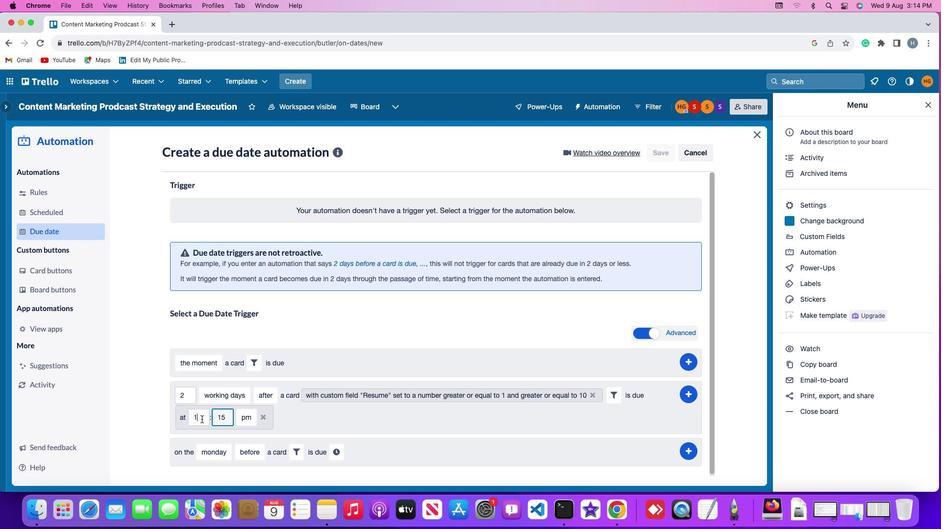
Action: Key pressed '1'
Screenshot: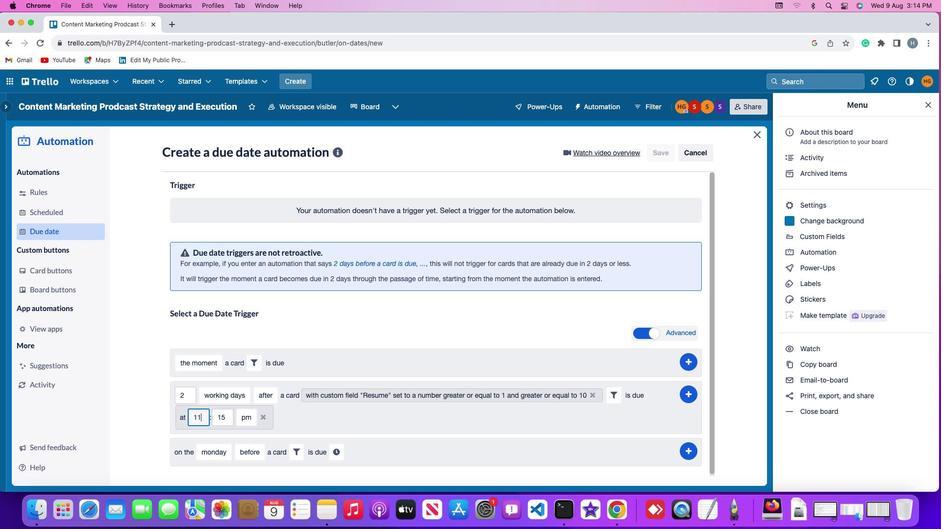 
Action: Mouse moved to (226, 413)
Screenshot: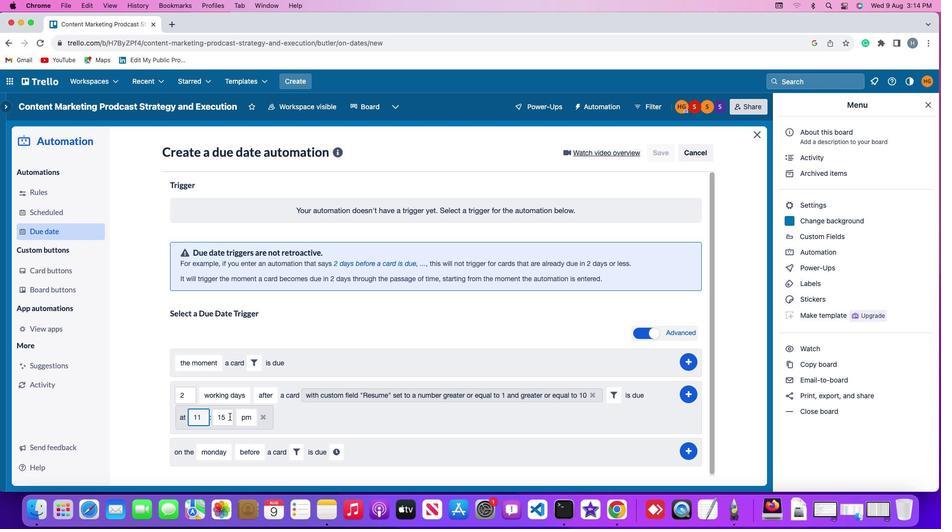 
Action: Mouse pressed left at (226, 413)
Screenshot: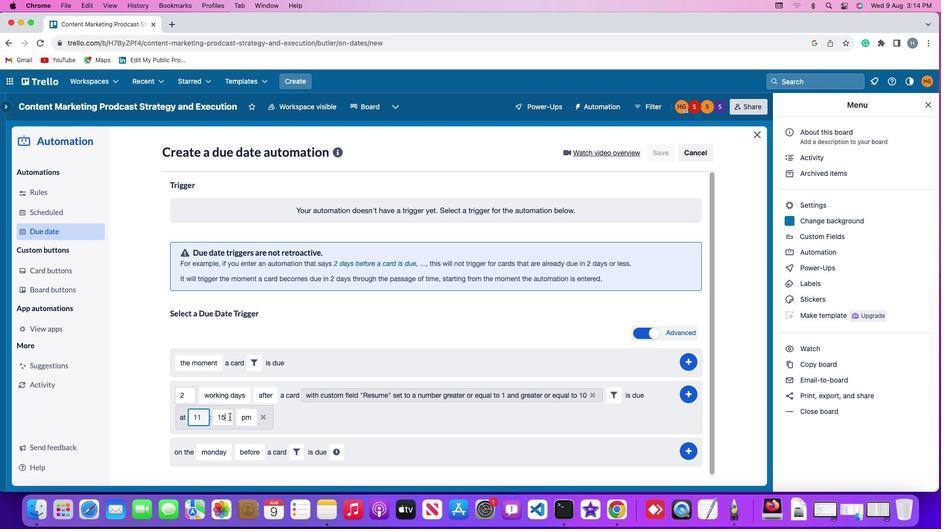 
Action: Key pressed Key.backspaceKey.backspace'0''0'
Screenshot: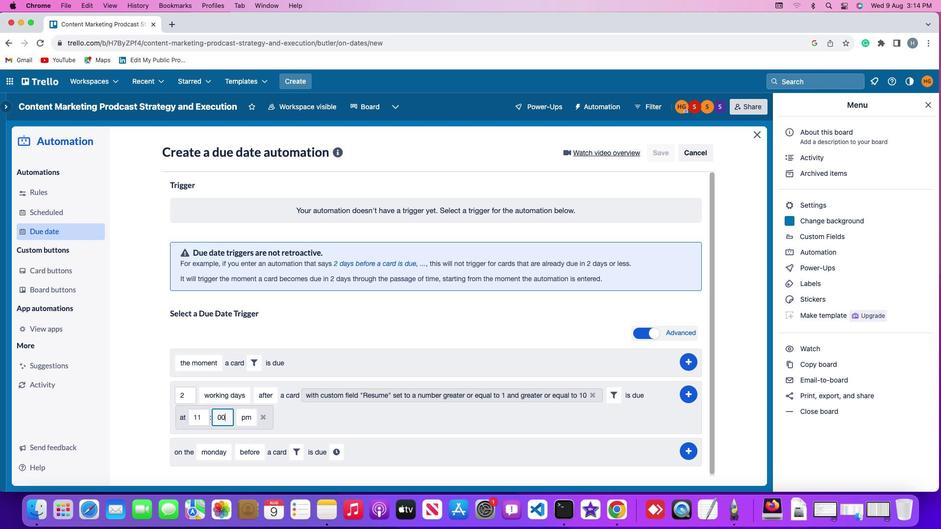
Action: Mouse moved to (242, 413)
Screenshot: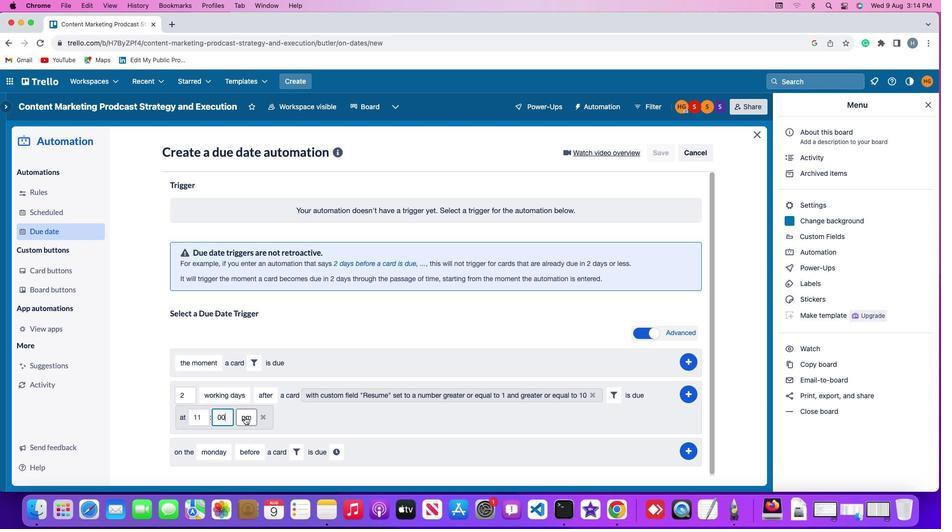 
Action: Mouse pressed left at (242, 413)
Screenshot: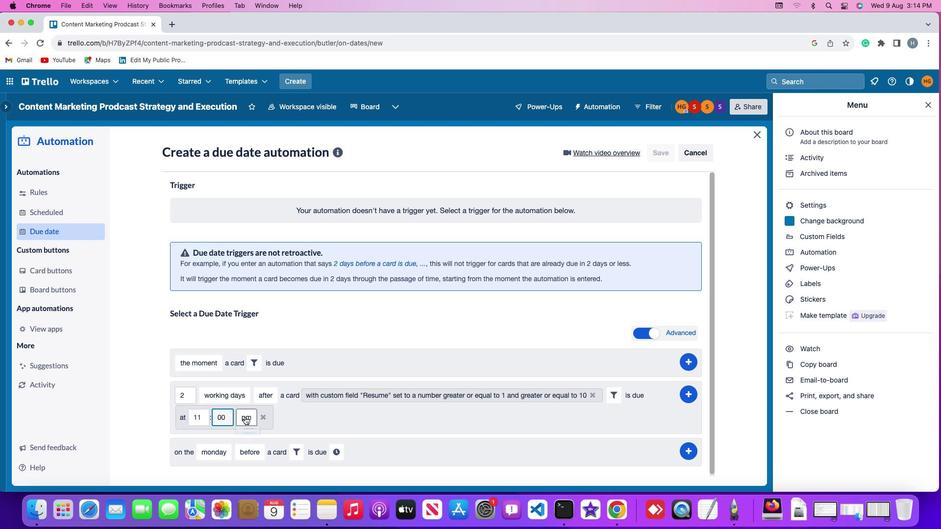 
Action: Mouse moved to (243, 435)
Screenshot: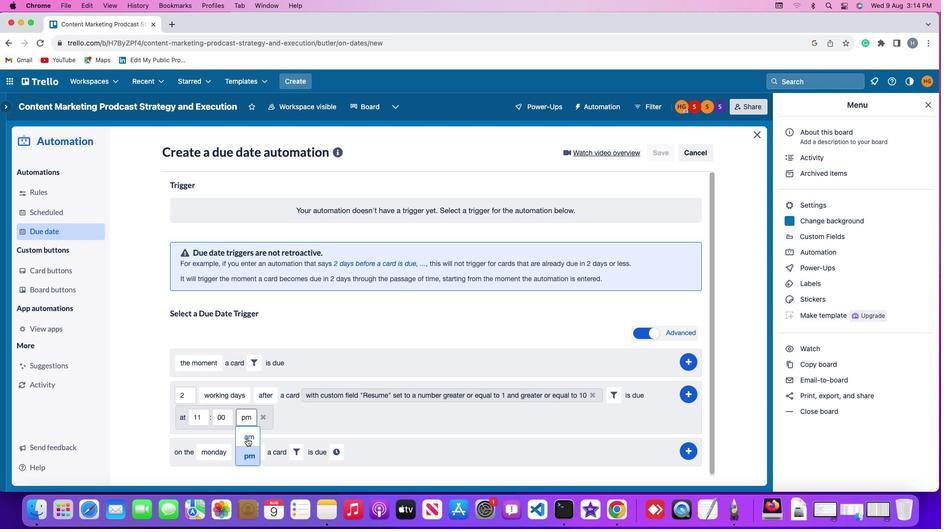 
Action: Mouse pressed left at (243, 435)
Screenshot: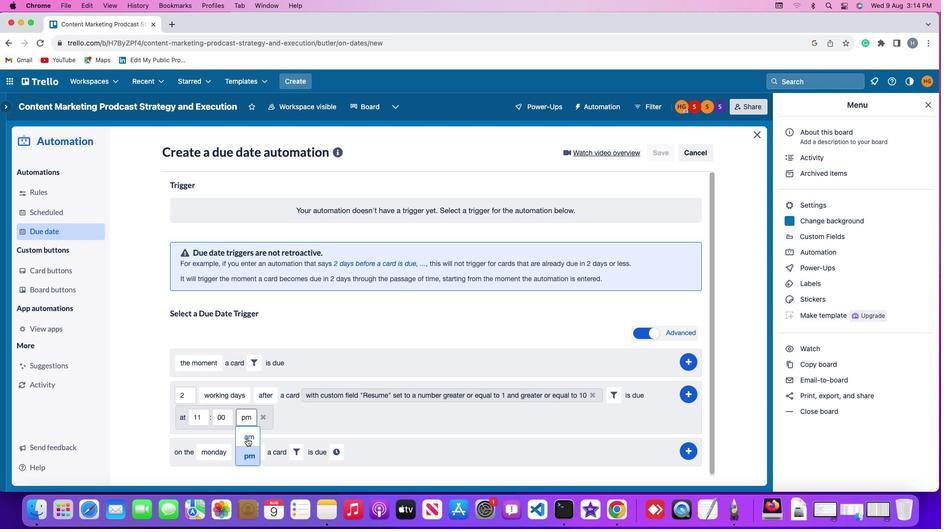
Action: Mouse moved to (686, 391)
Screenshot: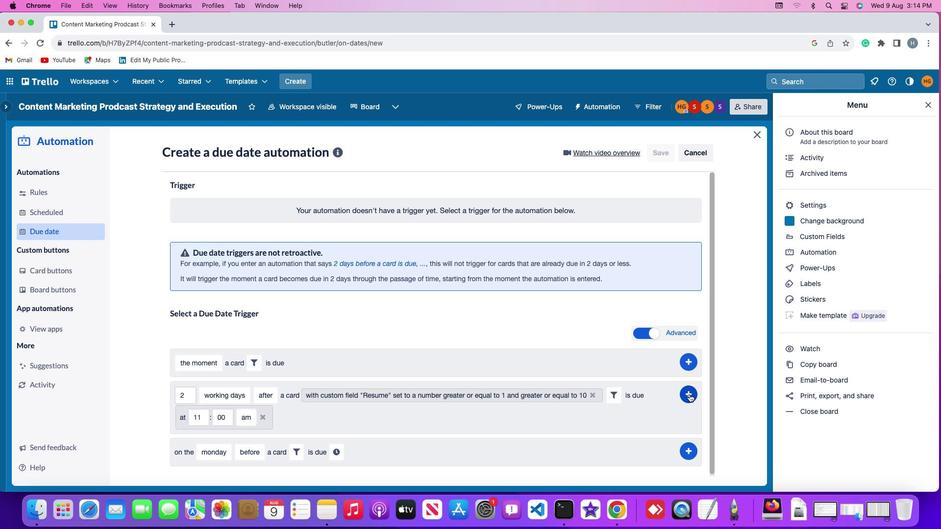 
Action: Mouse pressed left at (686, 391)
Screenshot: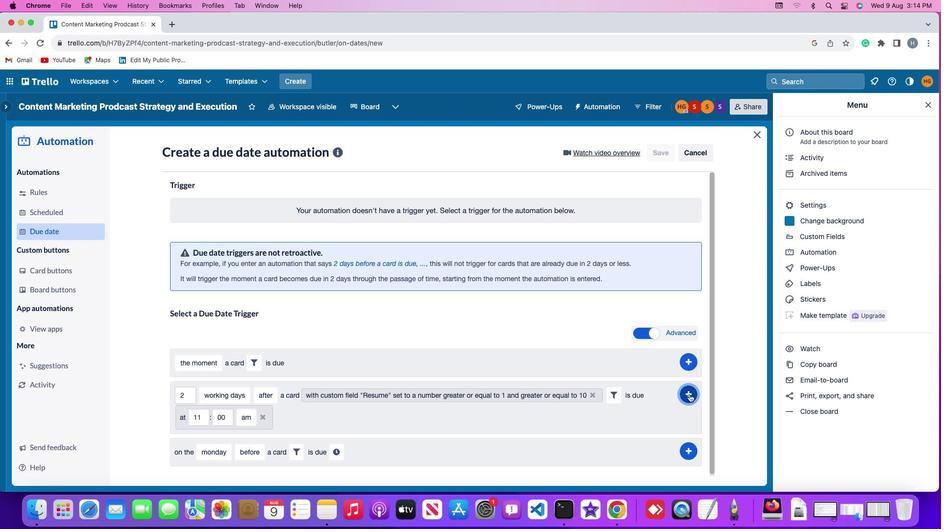 
Action: Mouse moved to (727, 308)
Screenshot: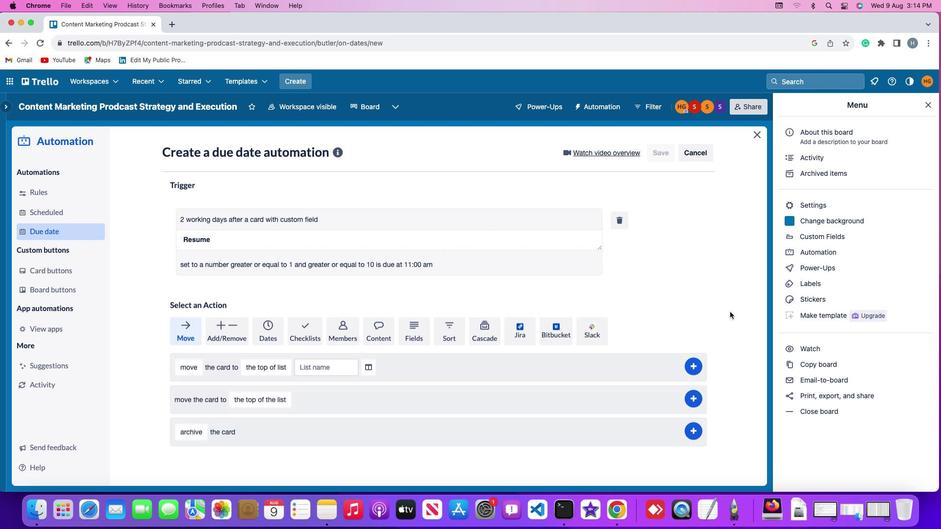 
